Task: Look for space in Beni Saf, Algeria from 5th July, 2023 to 11th July, 2023 for 2 adults in price range Rs.8000 to Rs.16000. Place can be entire place with 2 bedrooms having 2 beds and 1 bathroom. Property type can be house, flat, hotel. Booking option can be shelf check-in. Required host language is .
Action: Mouse moved to (488, 89)
Screenshot: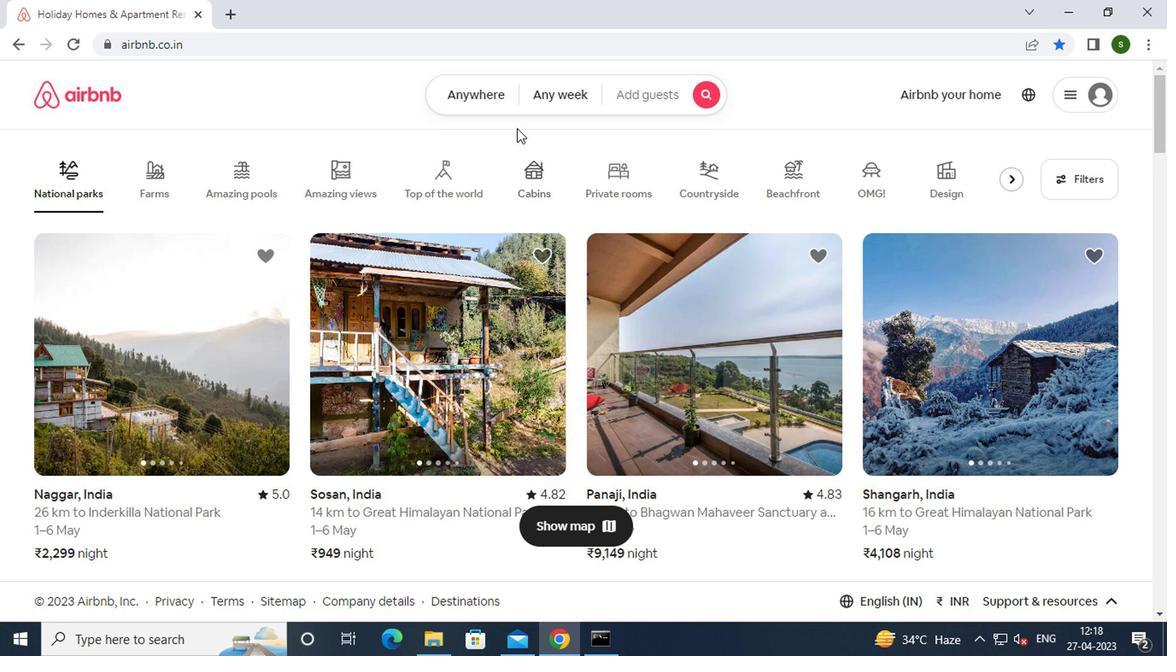 
Action: Mouse pressed left at (488, 89)
Screenshot: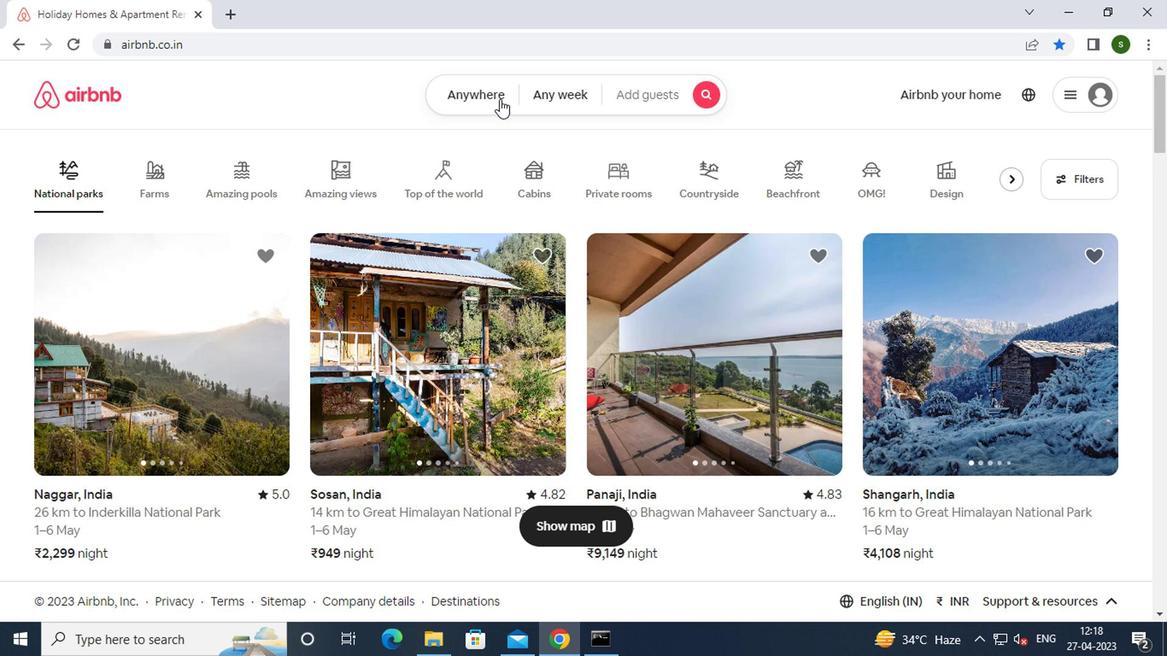 
Action: Mouse moved to (420, 164)
Screenshot: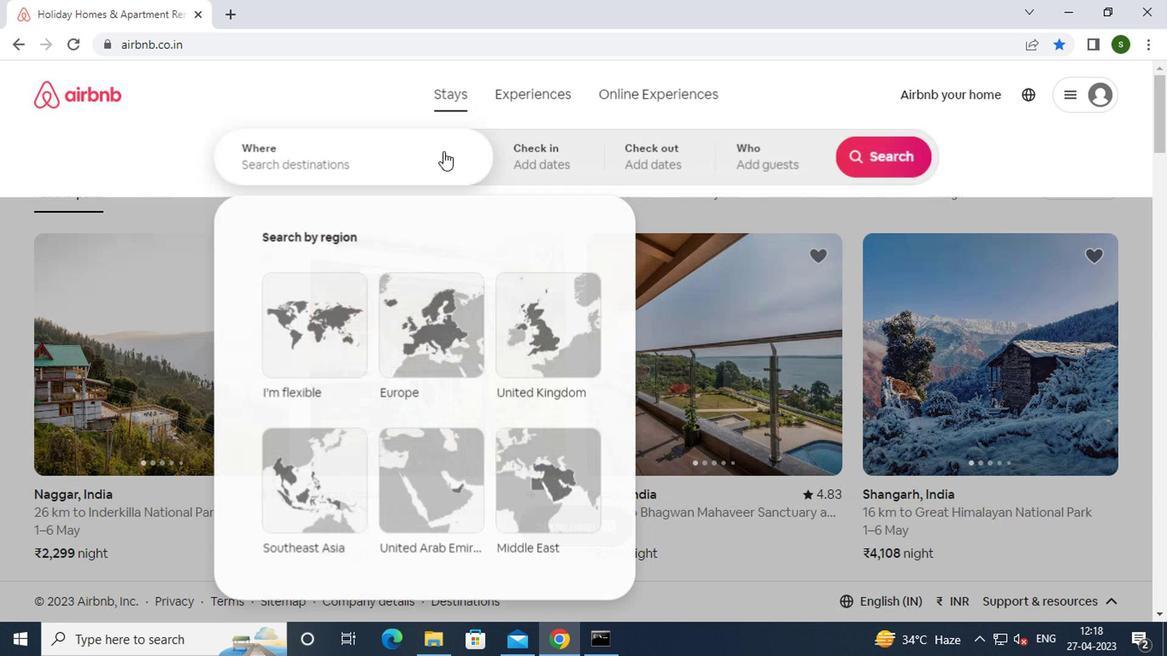 
Action: Mouse pressed left at (420, 164)
Screenshot: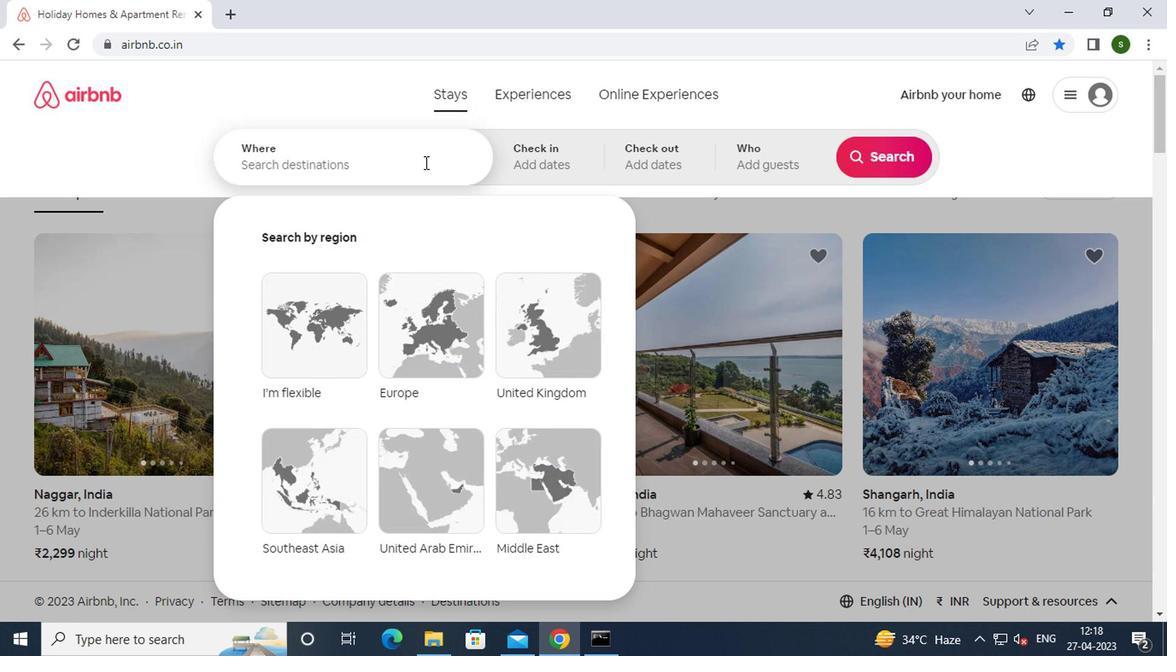 
Action: Key pressed b<Key.caps_lock>eni<Key.space><Key.caps_lock>s<Key.caps_lock>af,<Key.space><Key.caps_lock>a<Key.caps_lock>lgeria<Key.enter>
Screenshot: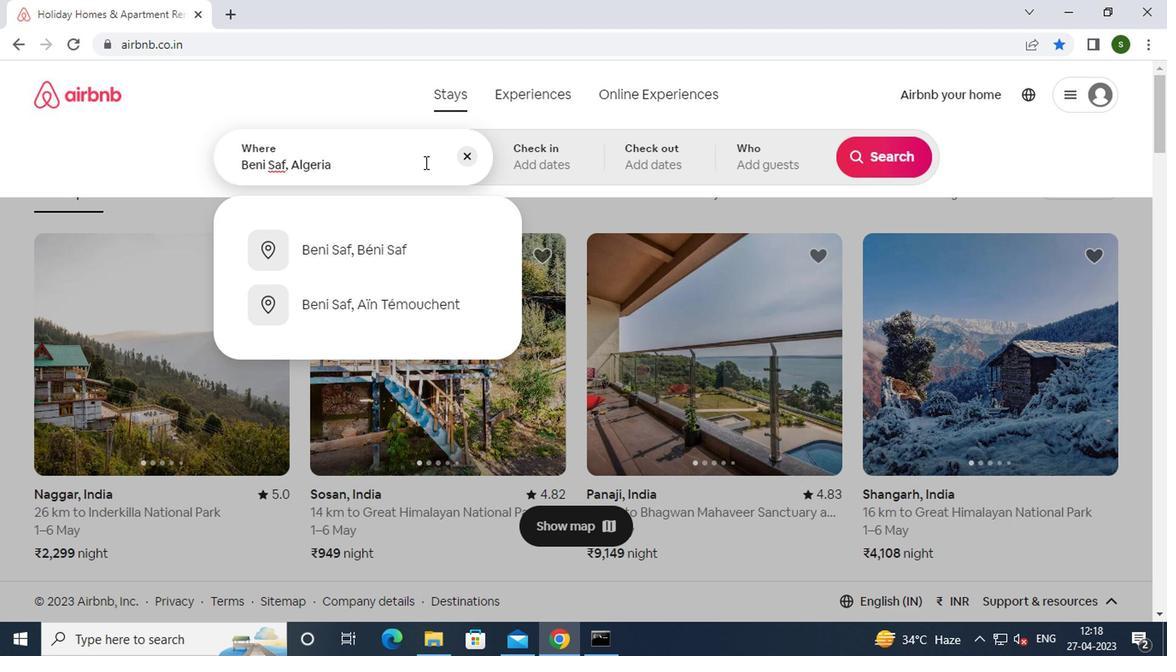 
Action: Mouse moved to (881, 299)
Screenshot: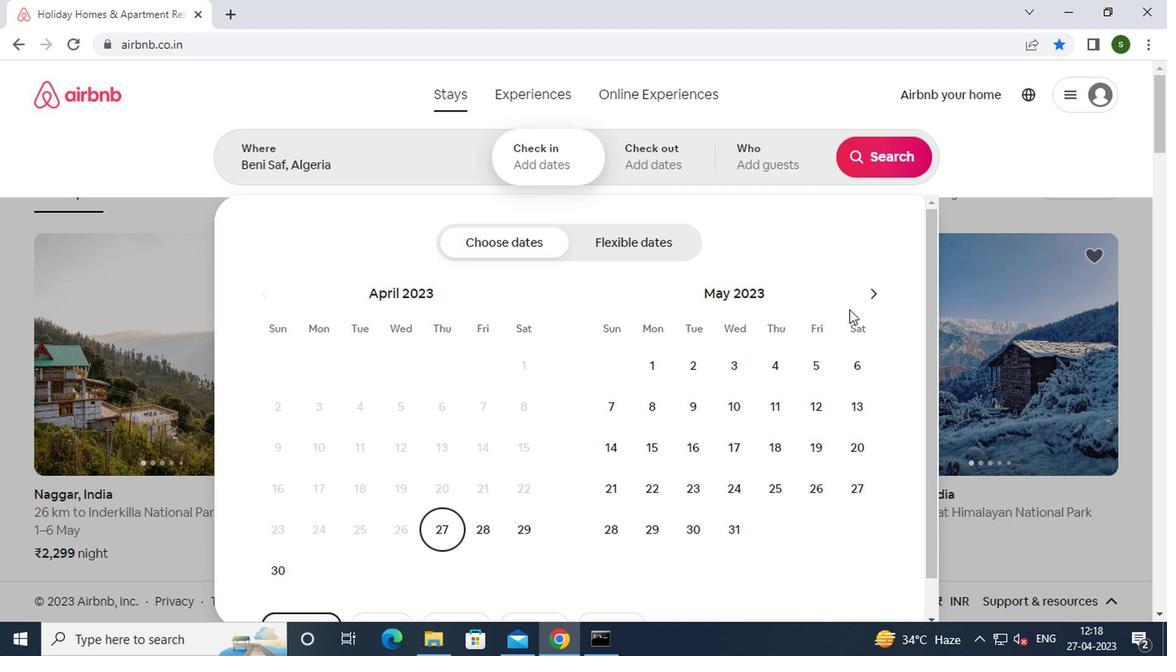 
Action: Mouse pressed left at (881, 299)
Screenshot: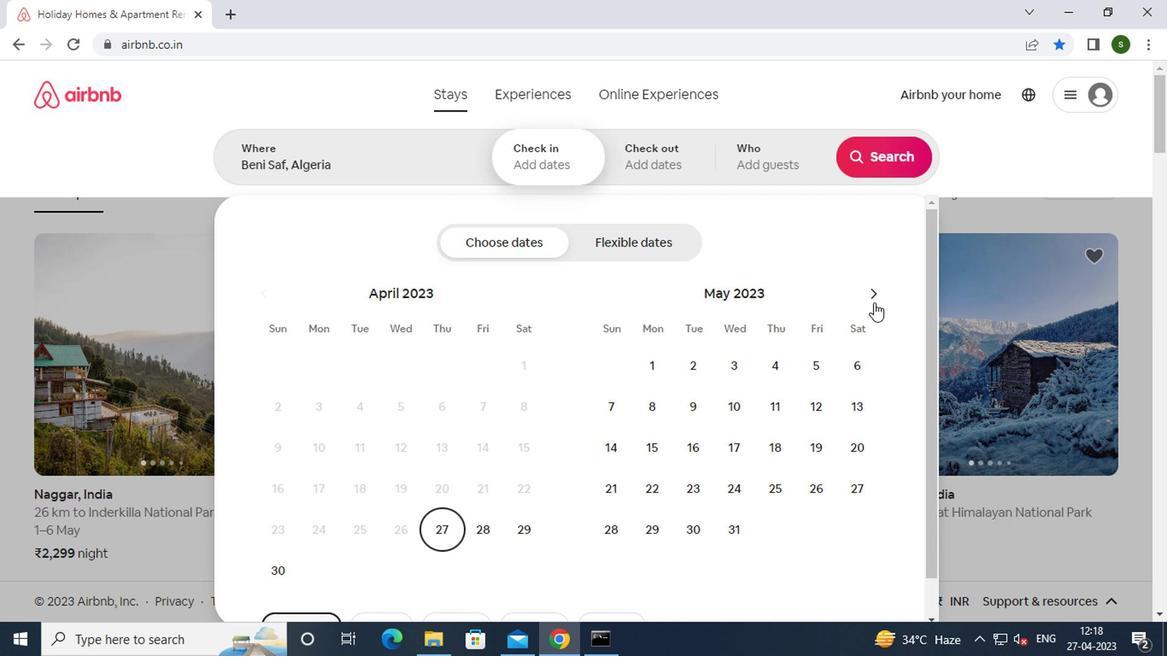
Action: Mouse pressed left at (881, 299)
Screenshot: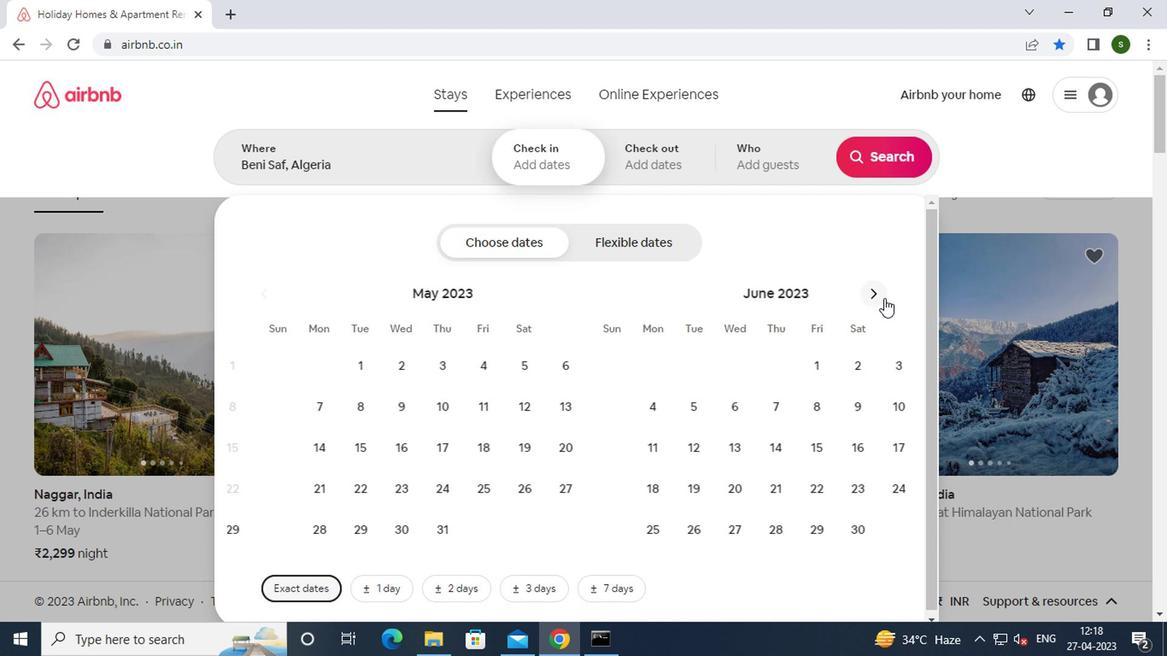 
Action: Mouse moved to (720, 407)
Screenshot: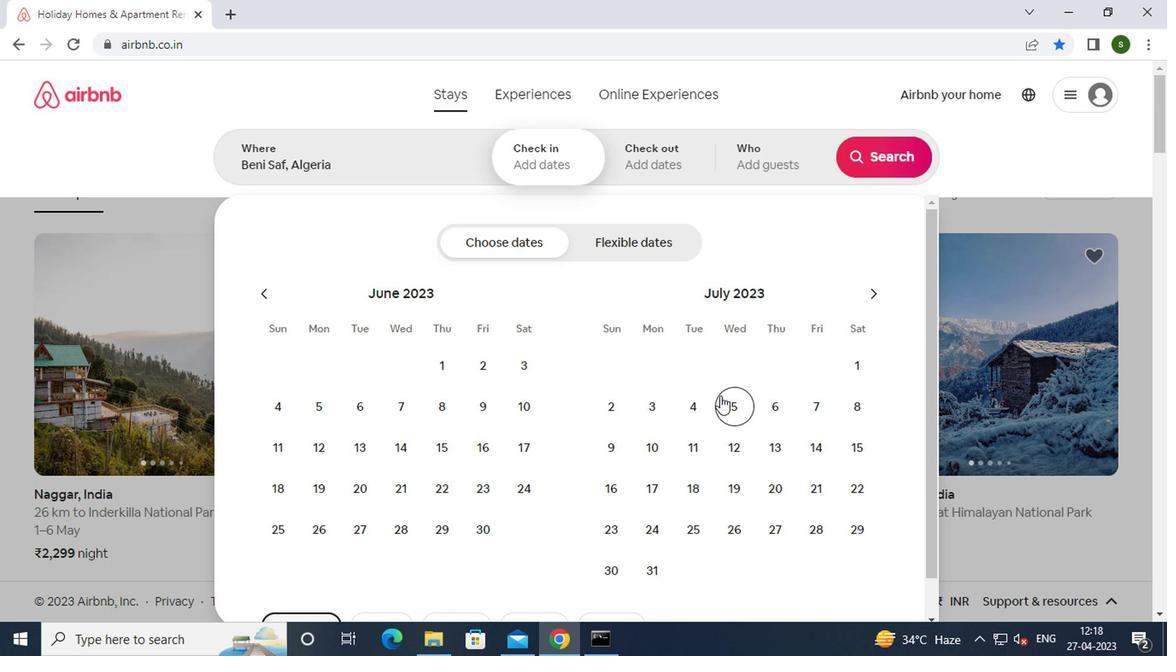 
Action: Mouse pressed left at (720, 407)
Screenshot: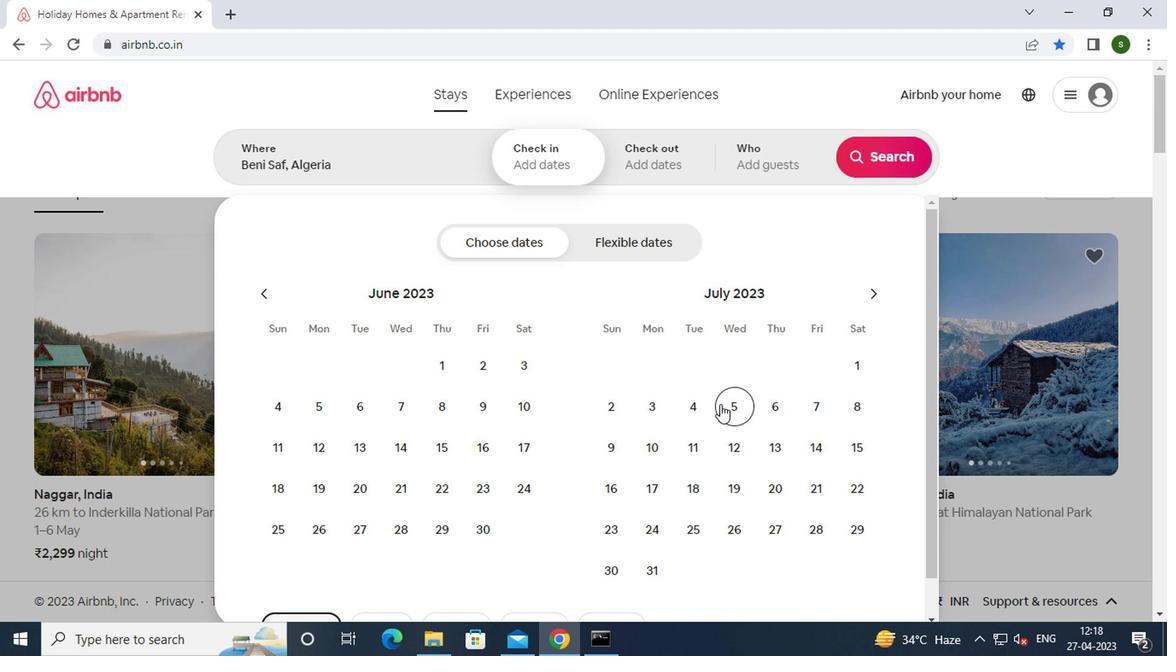 
Action: Mouse moved to (695, 443)
Screenshot: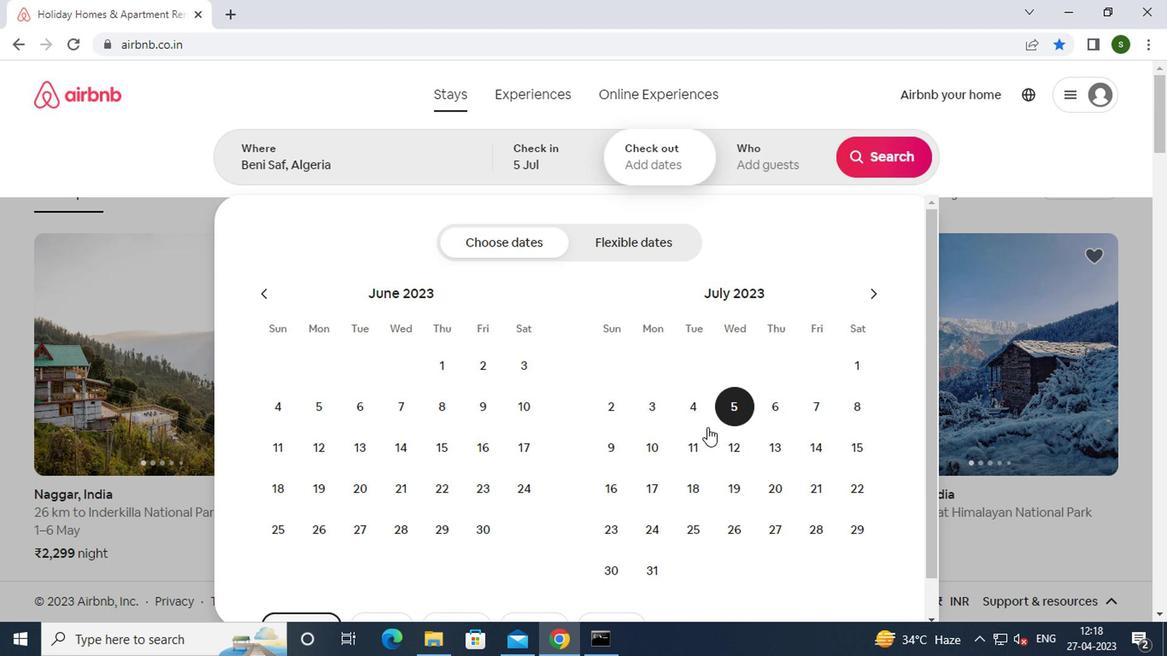 
Action: Mouse pressed left at (695, 443)
Screenshot: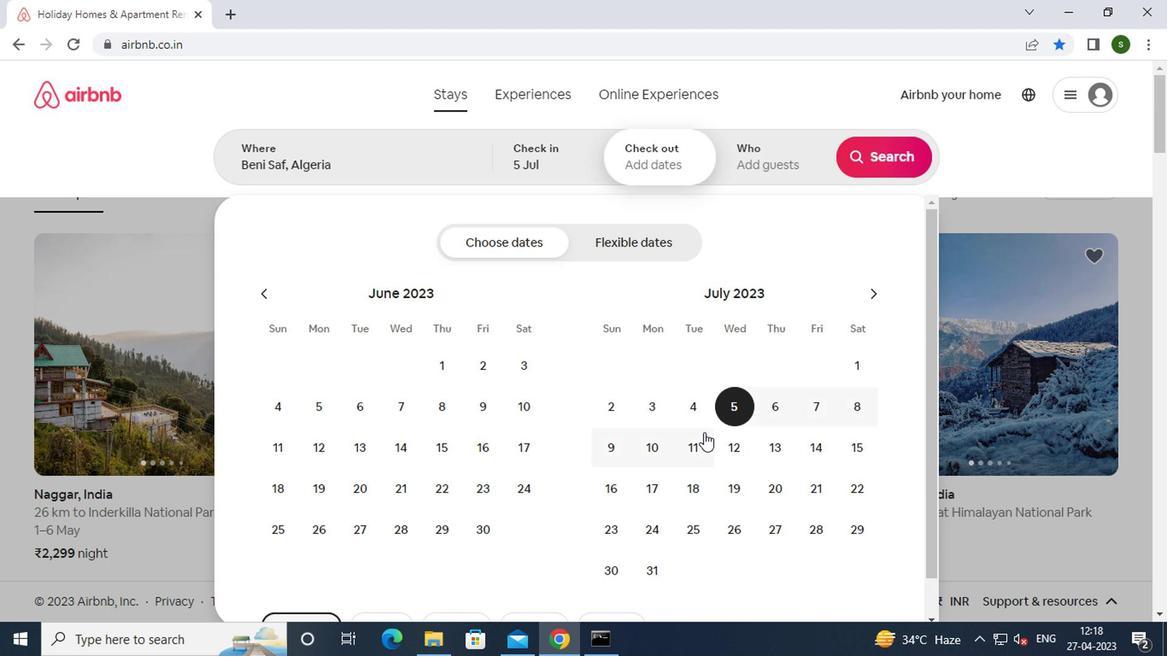 
Action: Mouse moved to (772, 172)
Screenshot: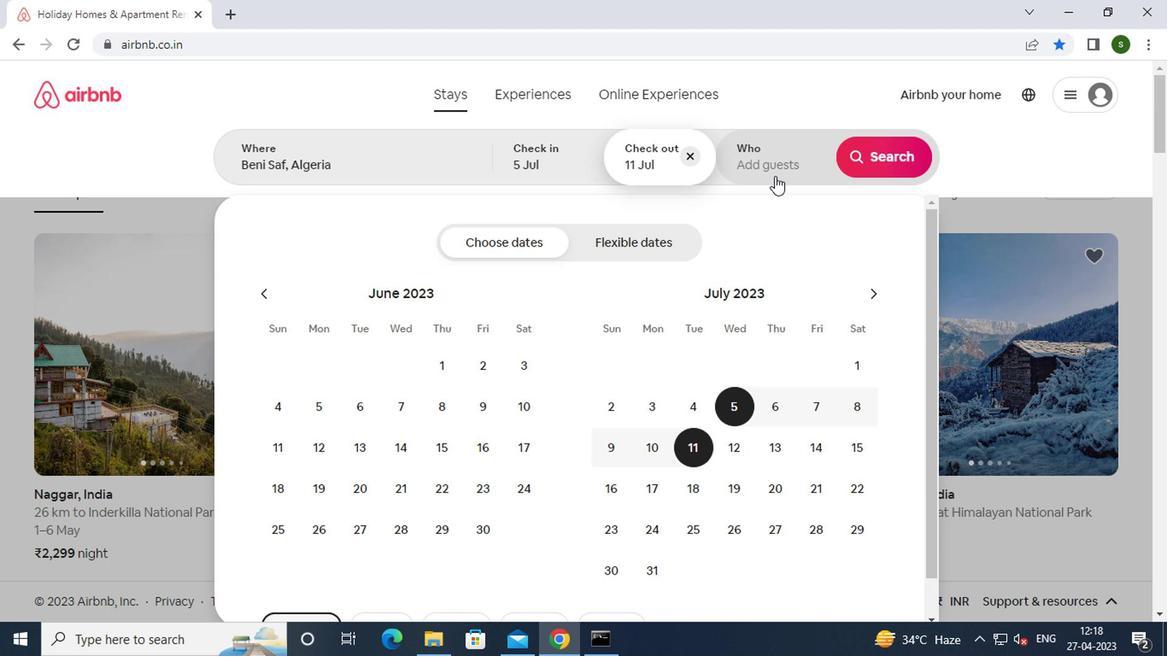 
Action: Mouse pressed left at (772, 172)
Screenshot: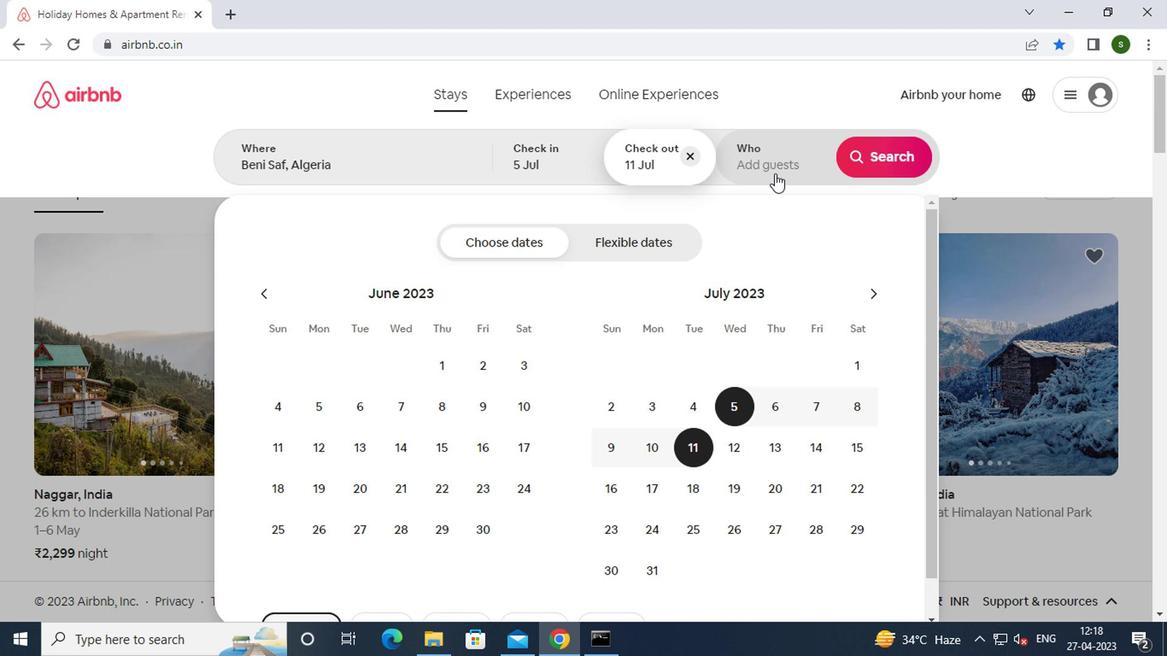
Action: Mouse moved to (883, 245)
Screenshot: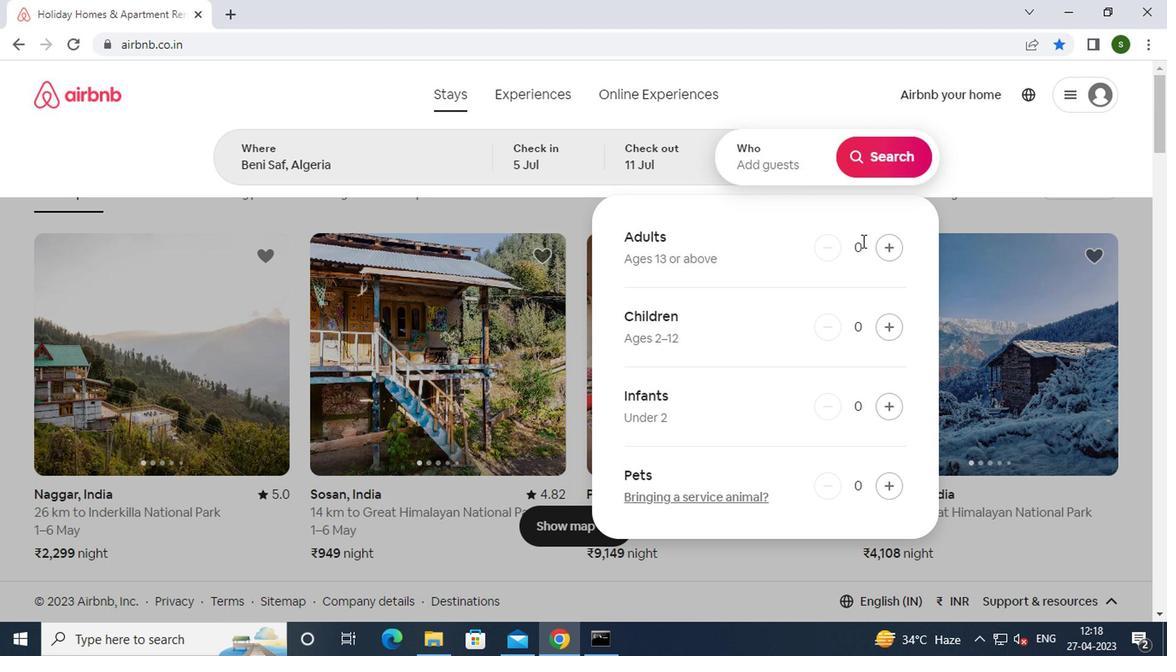 
Action: Mouse pressed left at (883, 245)
Screenshot: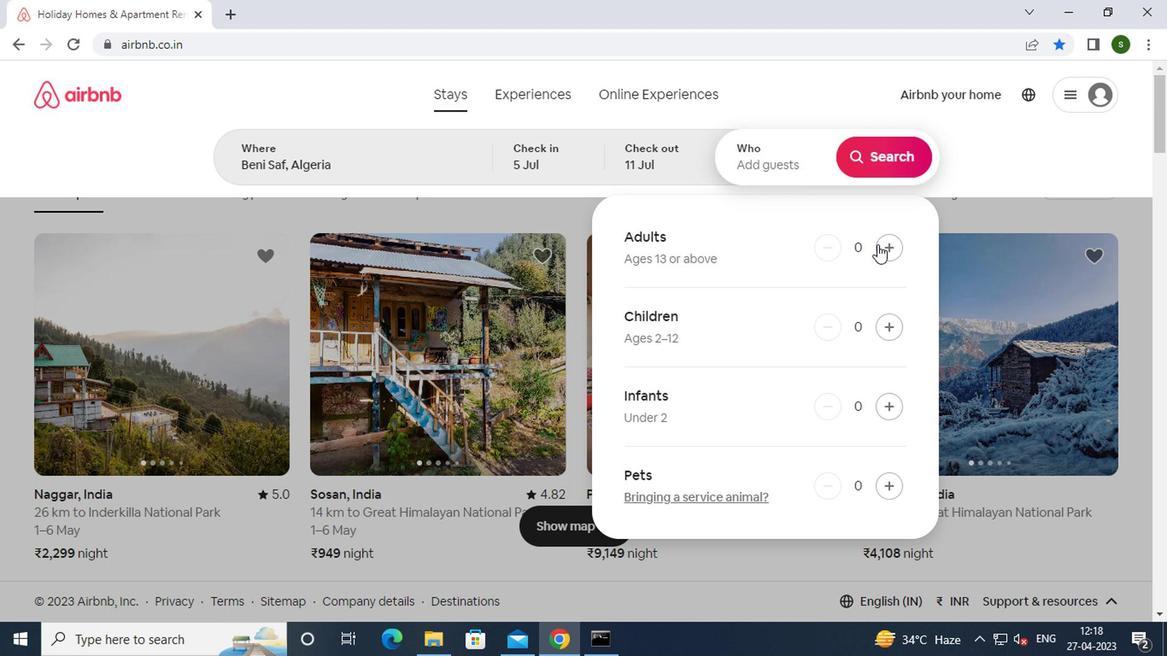 
Action: Mouse pressed left at (883, 245)
Screenshot: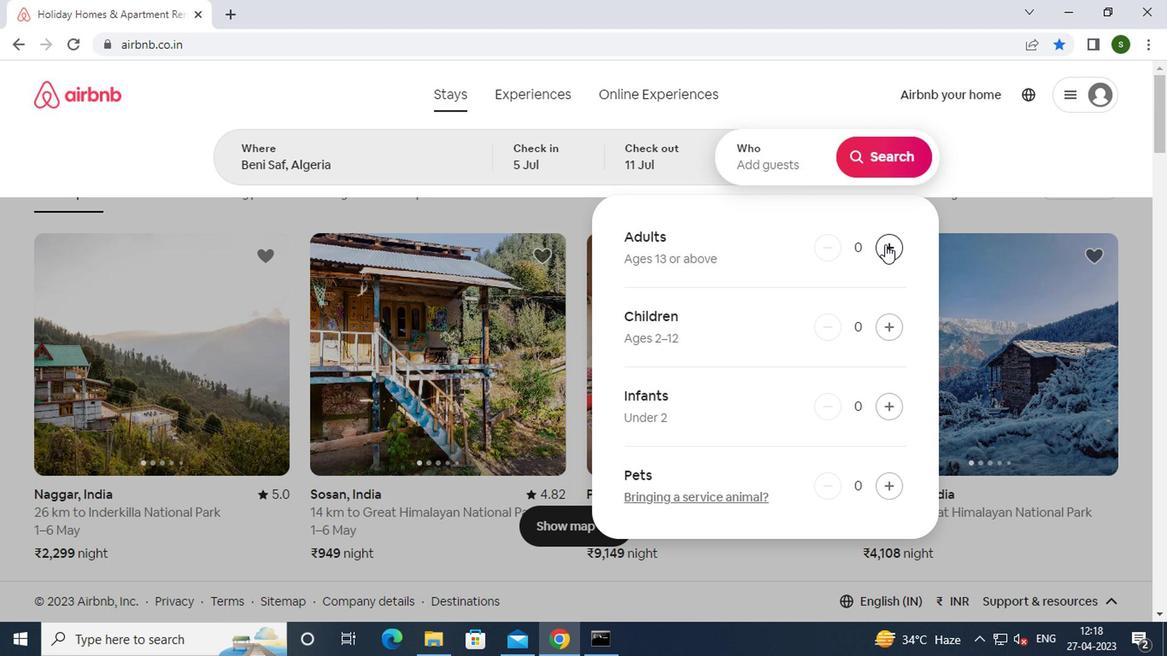 
Action: Mouse moved to (886, 157)
Screenshot: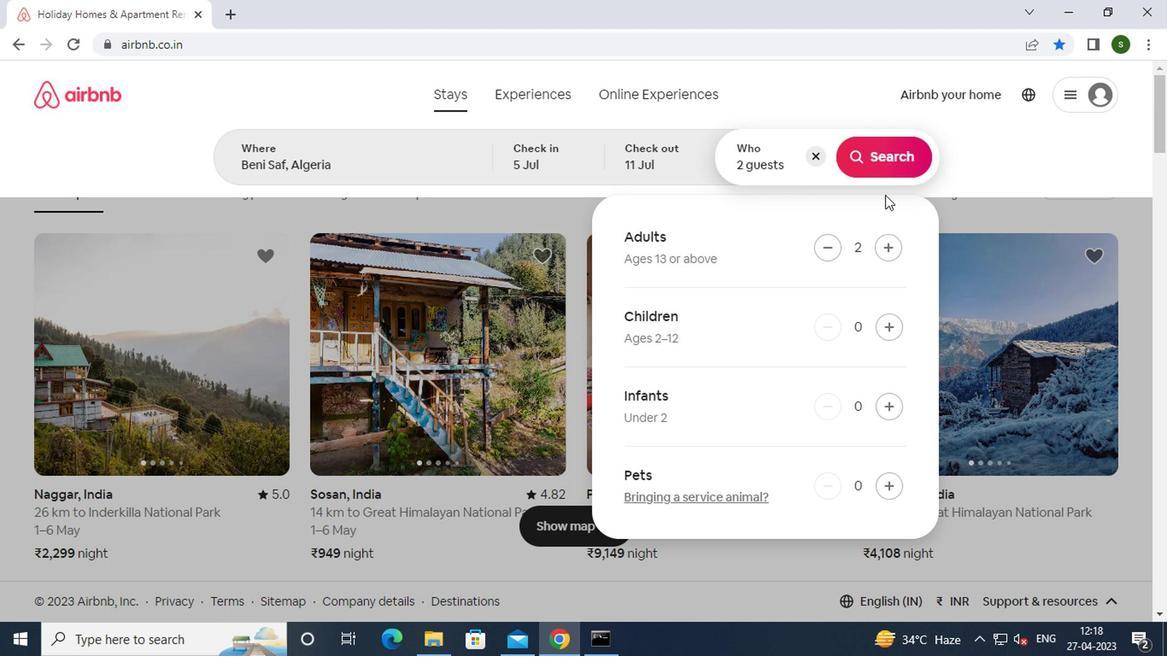 
Action: Mouse pressed left at (886, 157)
Screenshot: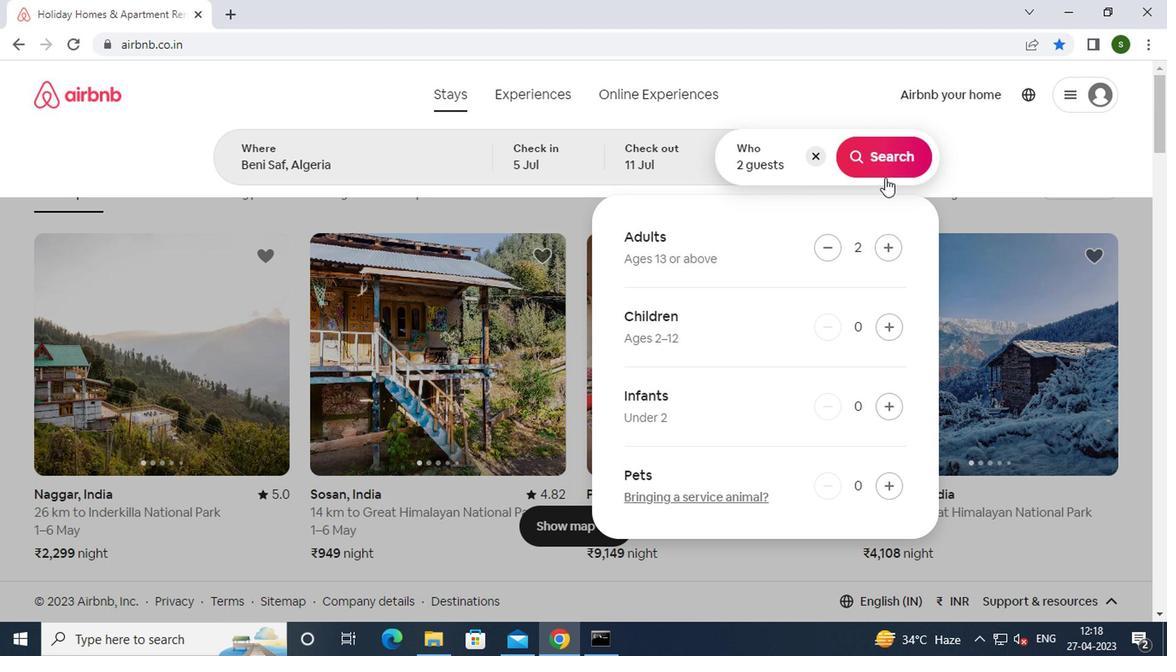 
Action: Mouse moved to (1069, 158)
Screenshot: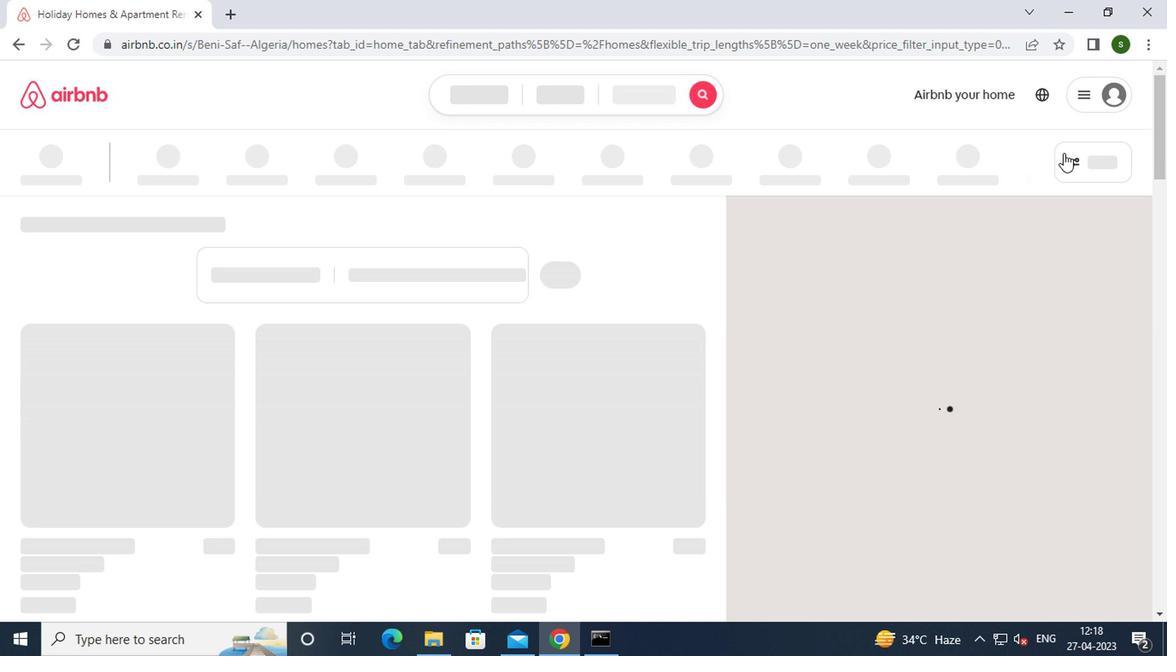 
Action: Mouse pressed left at (1069, 158)
Screenshot: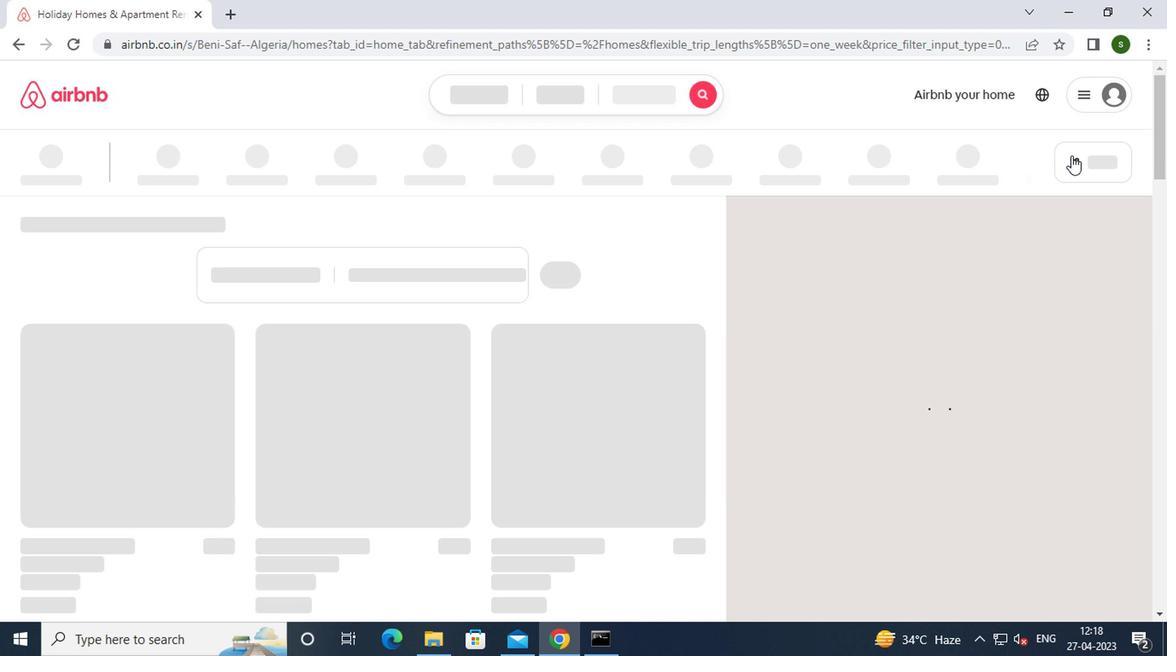 
Action: Mouse pressed left at (1069, 158)
Screenshot: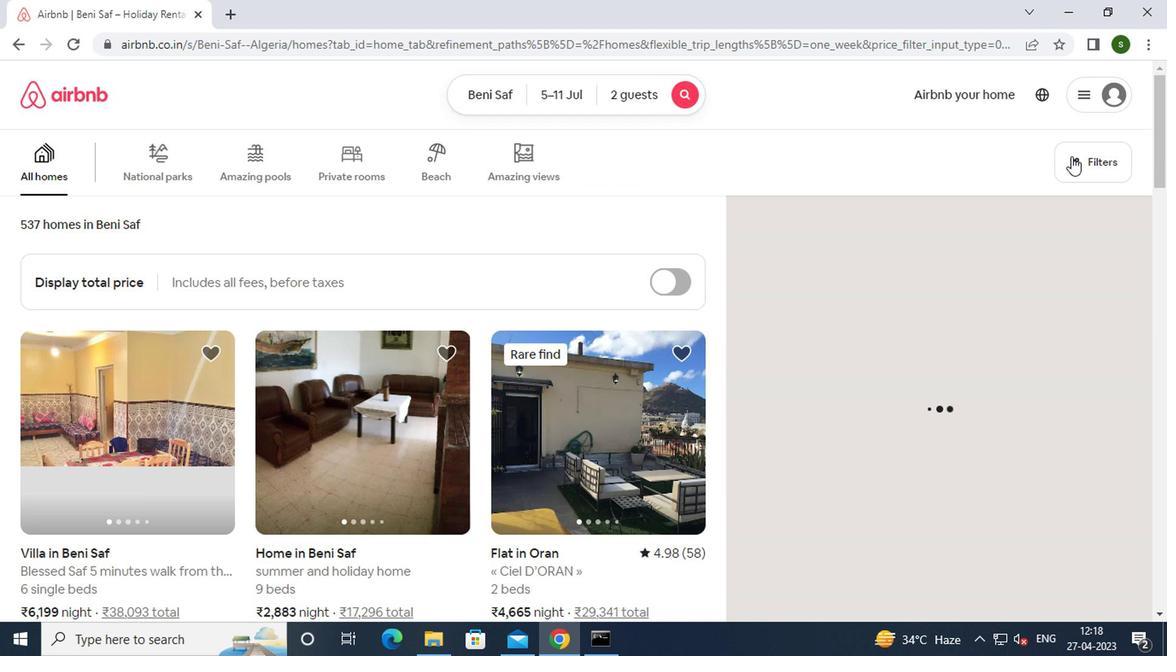 
Action: Mouse moved to (384, 375)
Screenshot: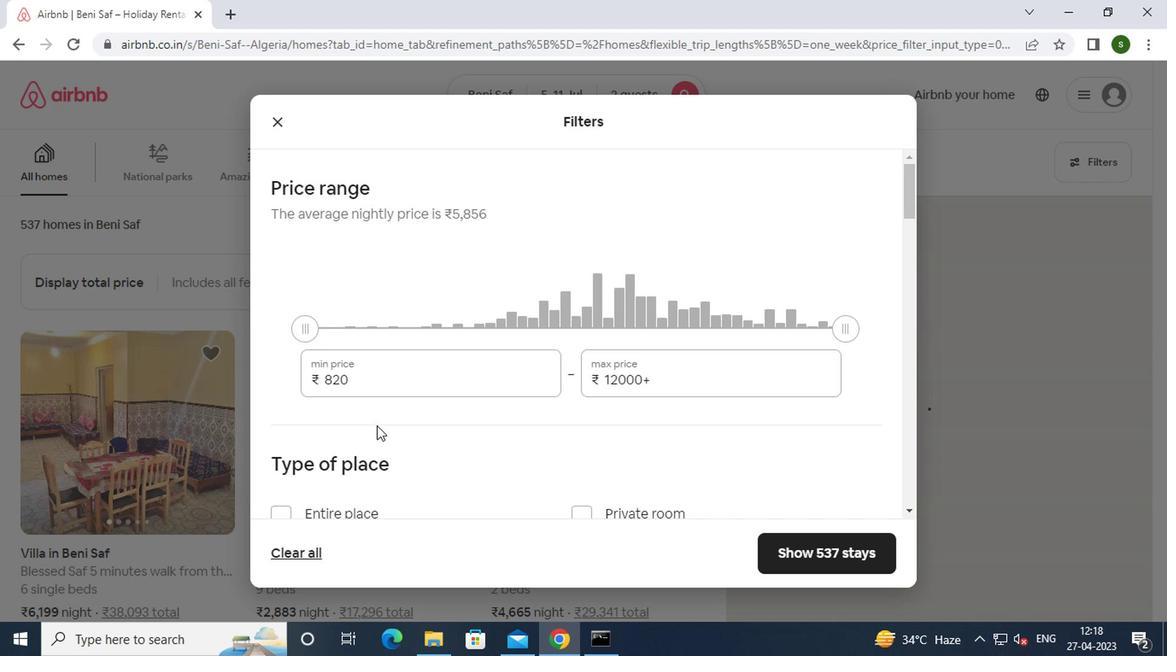 
Action: Mouse pressed left at (384, 375)
Screenshot: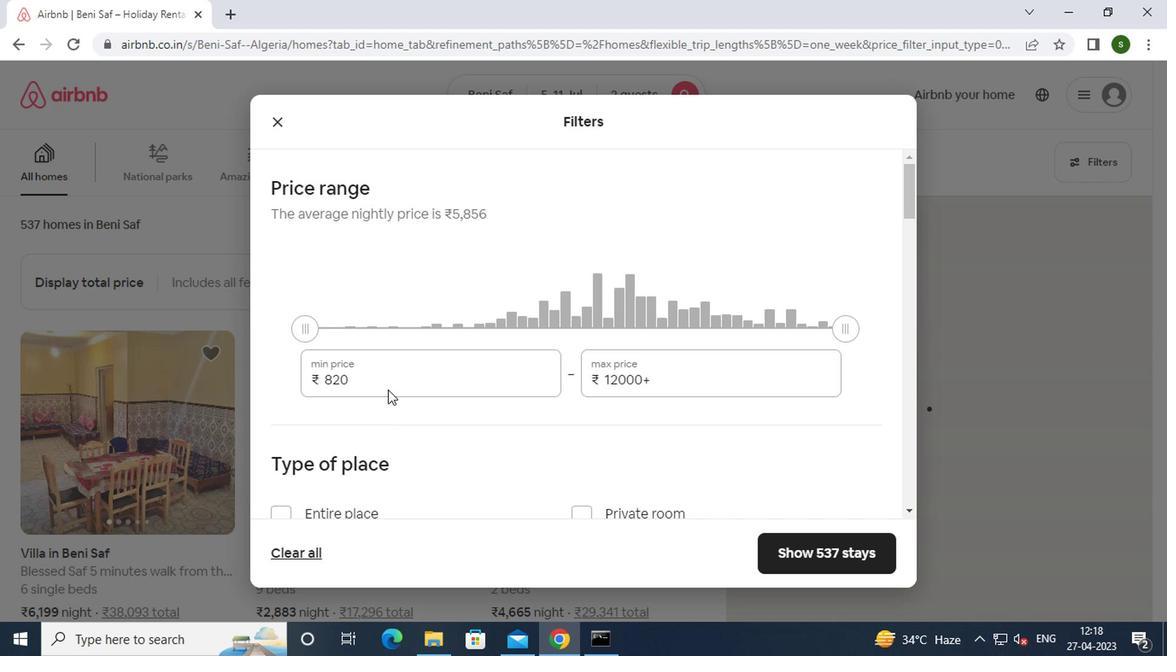 
Action: Mouse moved to (381, 374)
Screenshot: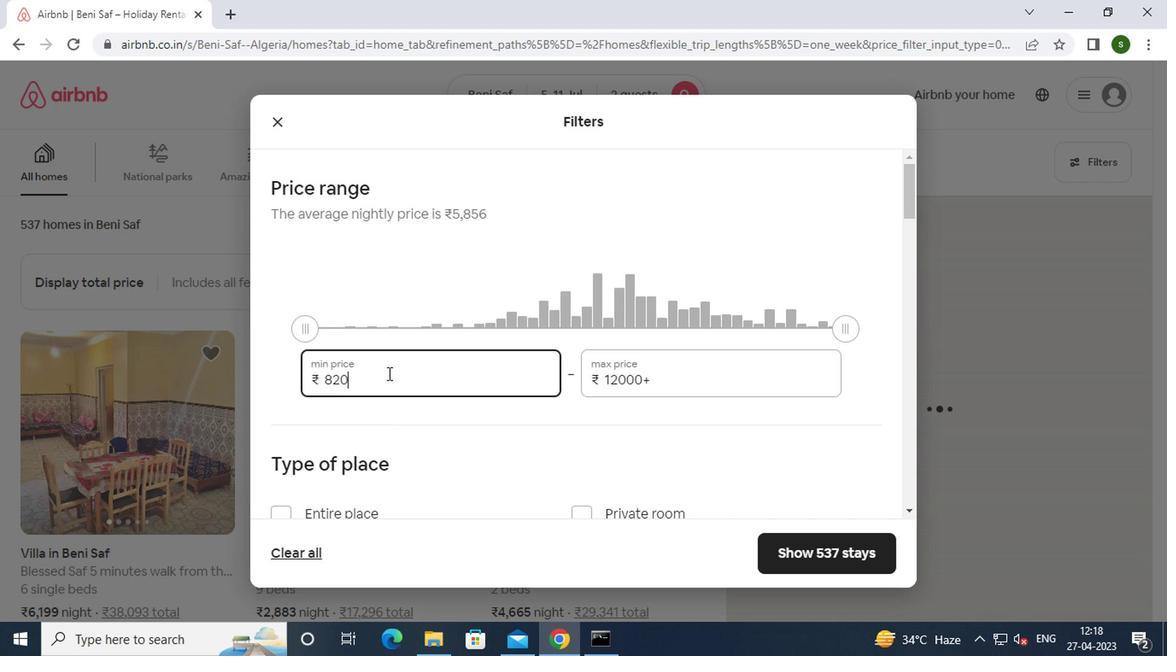 
Action: Key pressed <Key.backspace><Key.backspace><Key.backspace><Key.backspace><Key.backspace><Key.backspace>8000
Screenshot: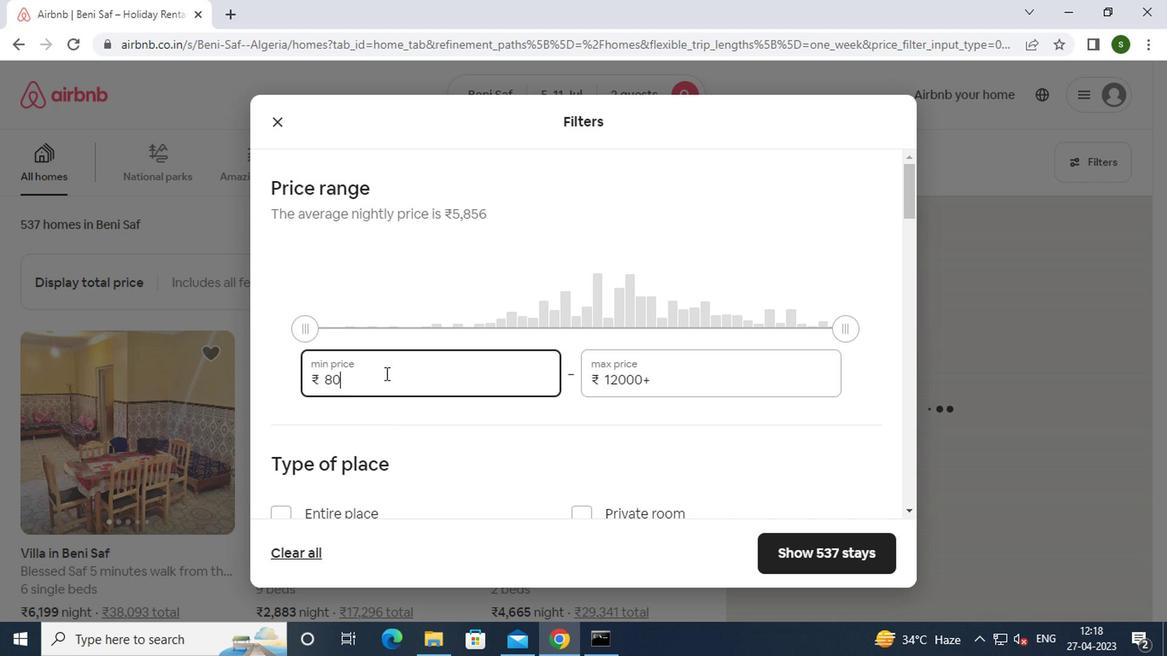 
Action: Mouse moved to (661, 386)
Screenshot: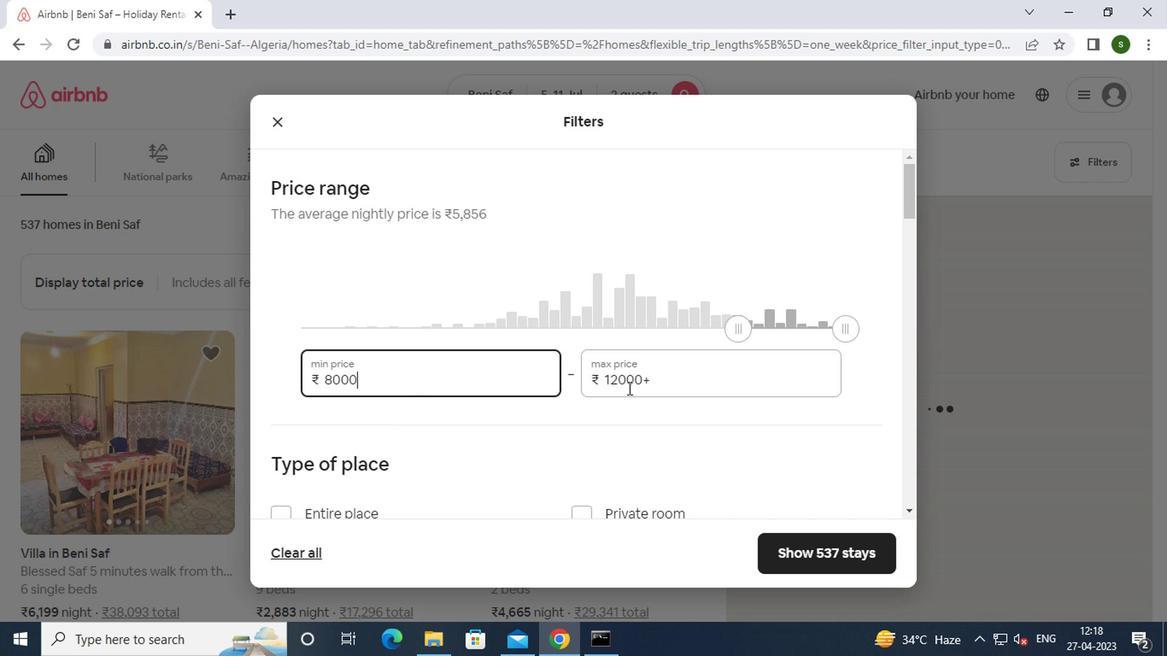 
Action: Mouse pressed left at (661, 386)
Screenshot: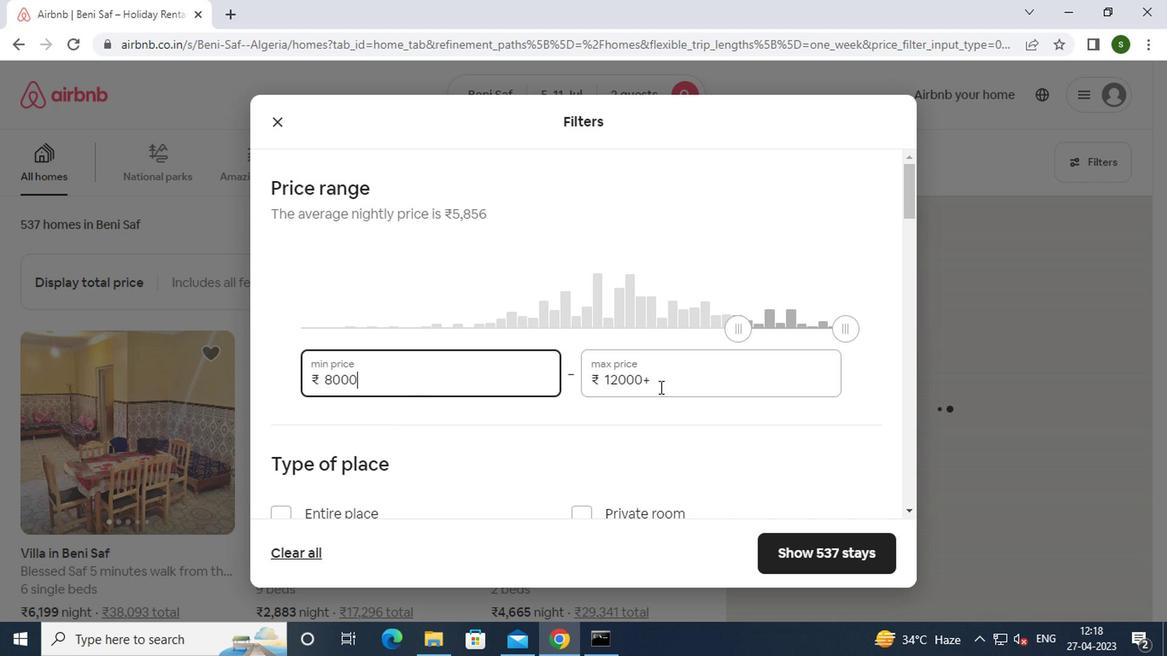 
Action: Mouse moved to (647, 390)
Screenshot: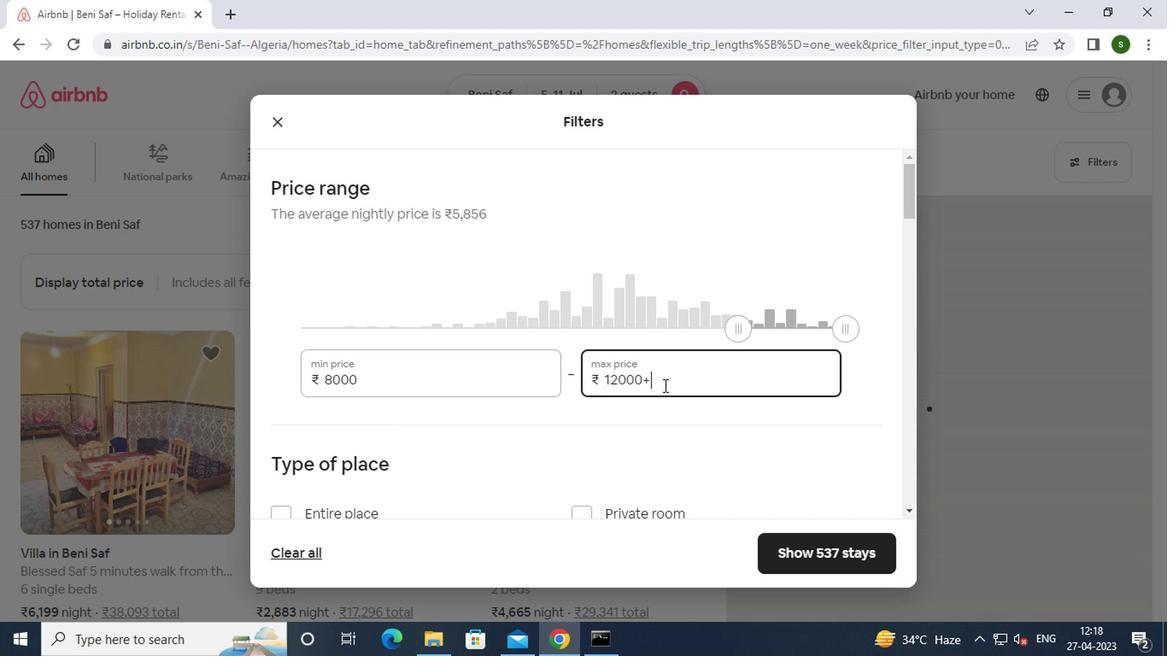 
Action: Key pressed <Key.backspace><Key.backspace><Key.backspace><Key.backspace><Key.backspace><Key.backspace><Key.backspace><Key.backspace><Key.backspace><Key.backspace><Key.backspace><Key.backspace>16000
Screenshot: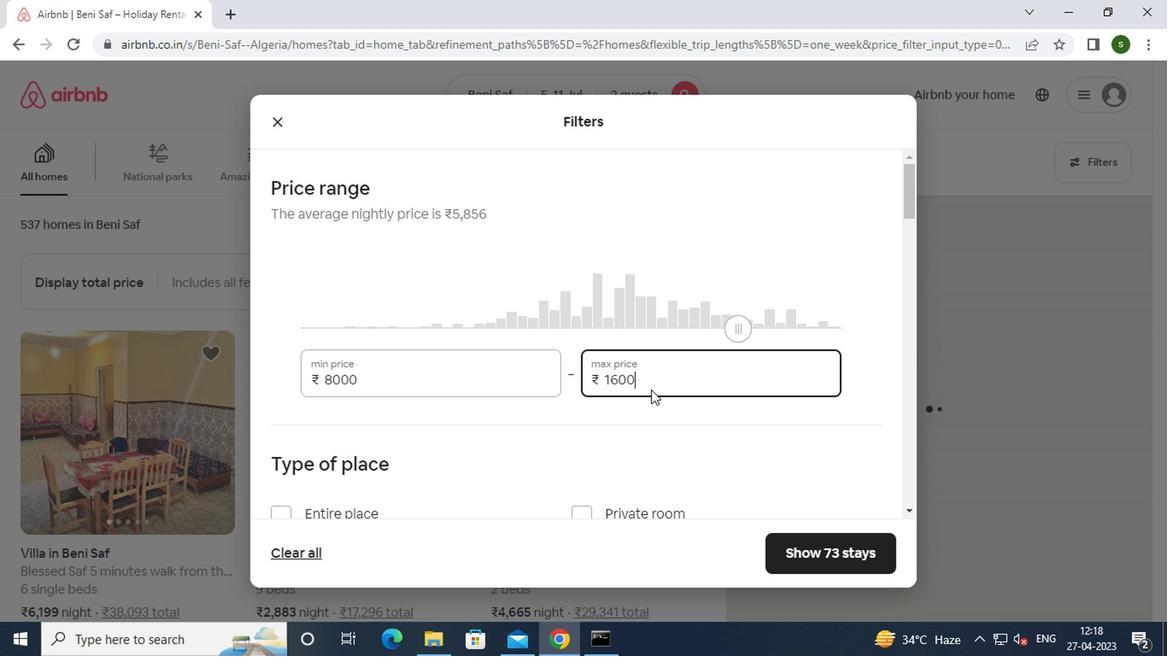 
Action: Mouse moved to (346, 351)
Screenshot: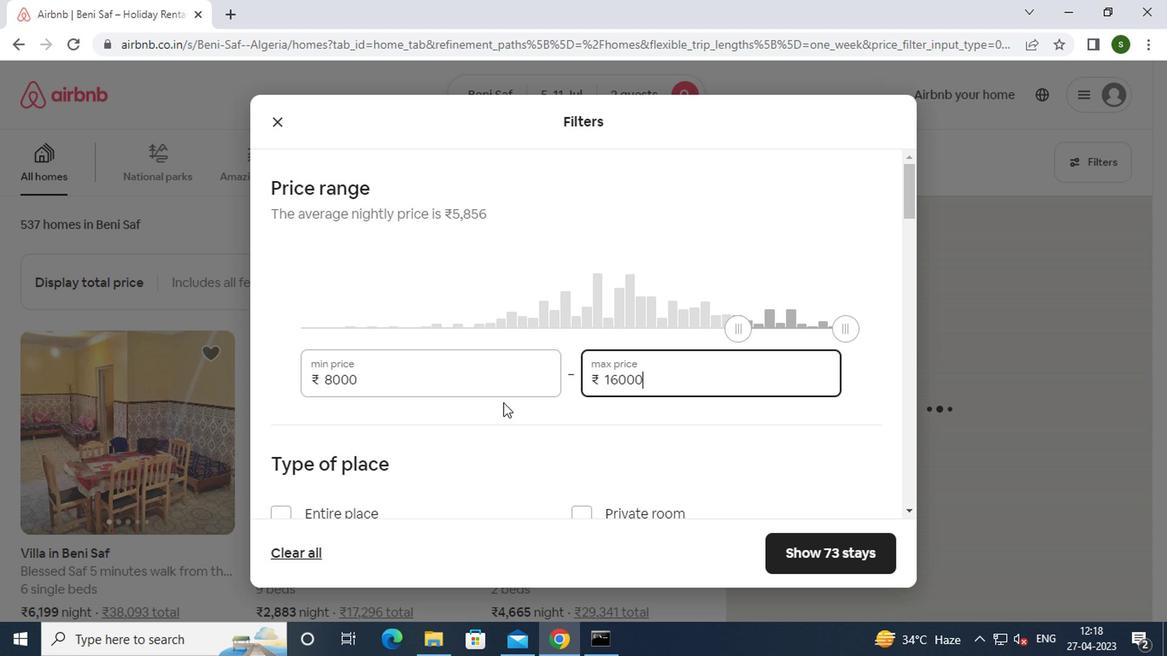 
Action: Mouse scrolled (346, 350) with delta (0, -1)
Screenshot: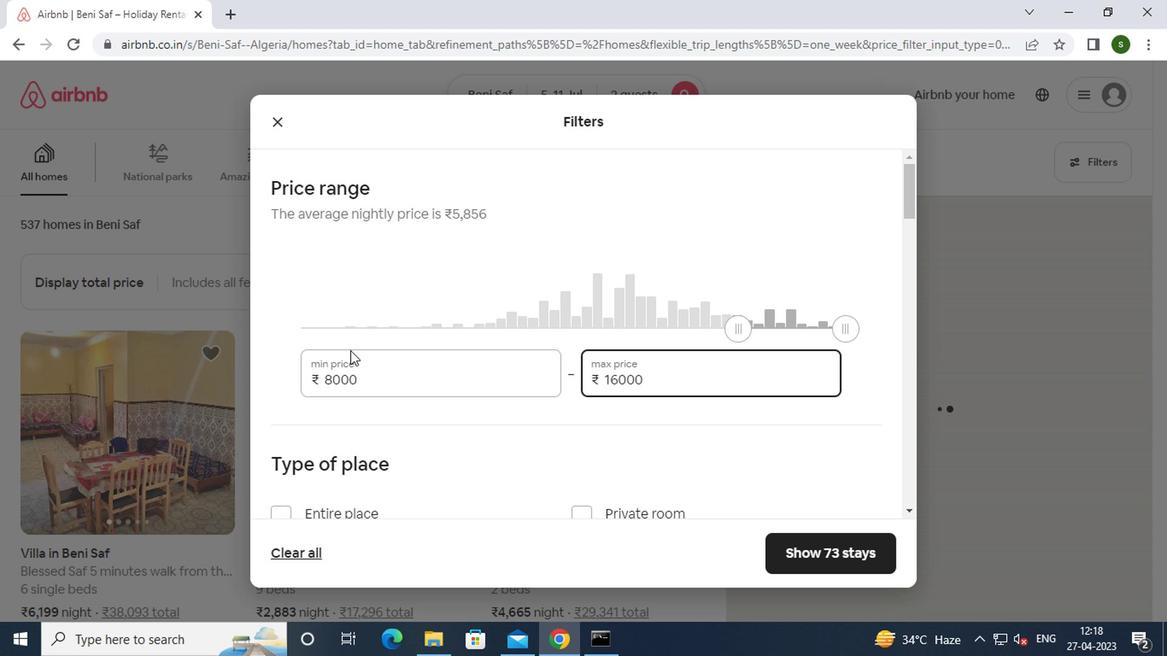 
Action: Mouse scrolled (346, 350) with delta (0, -1)
Screenshot: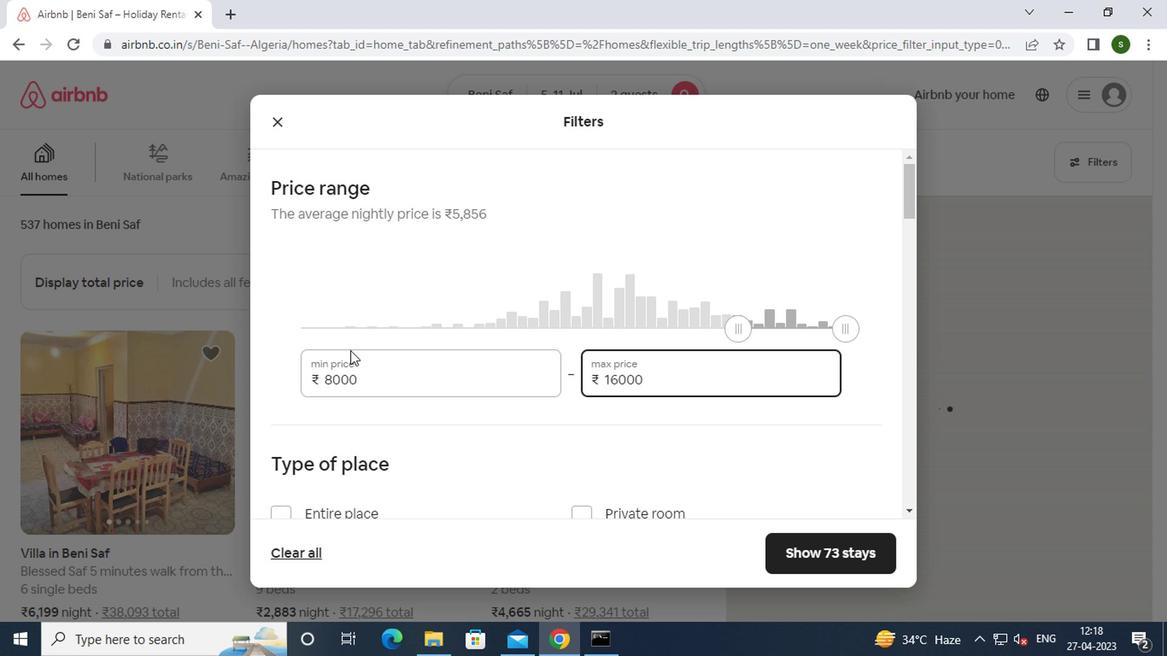 
Action: Mouse moved to (341, 352)
Screenshot: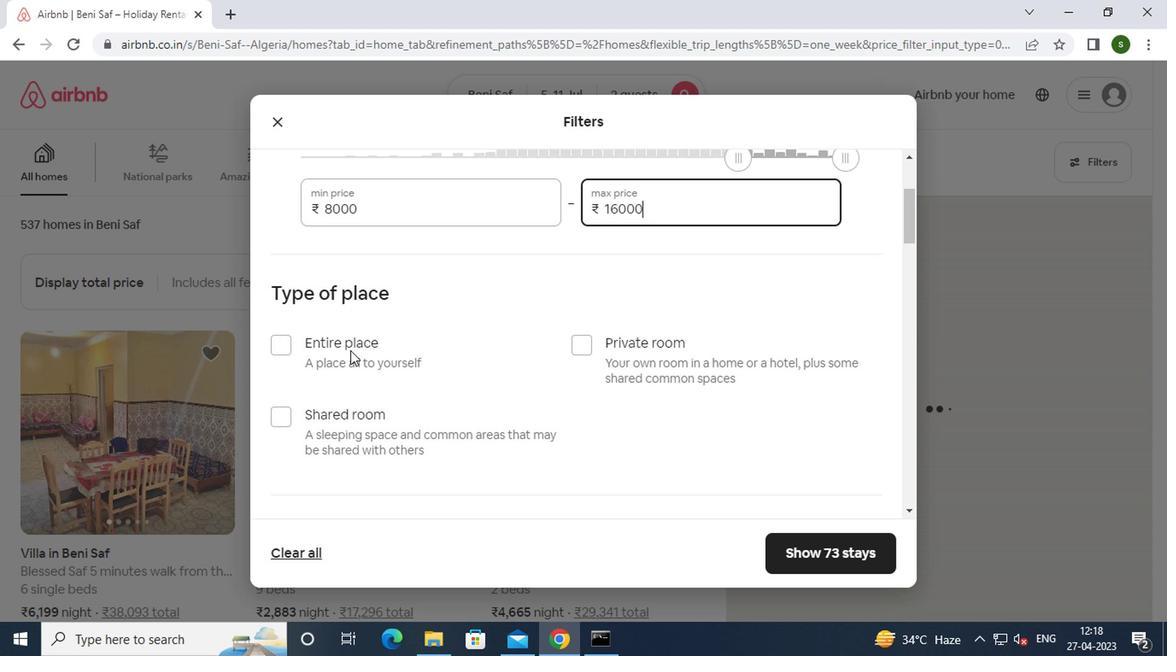 
Action: Mouse pressed left at (341, 352)
Screenshot: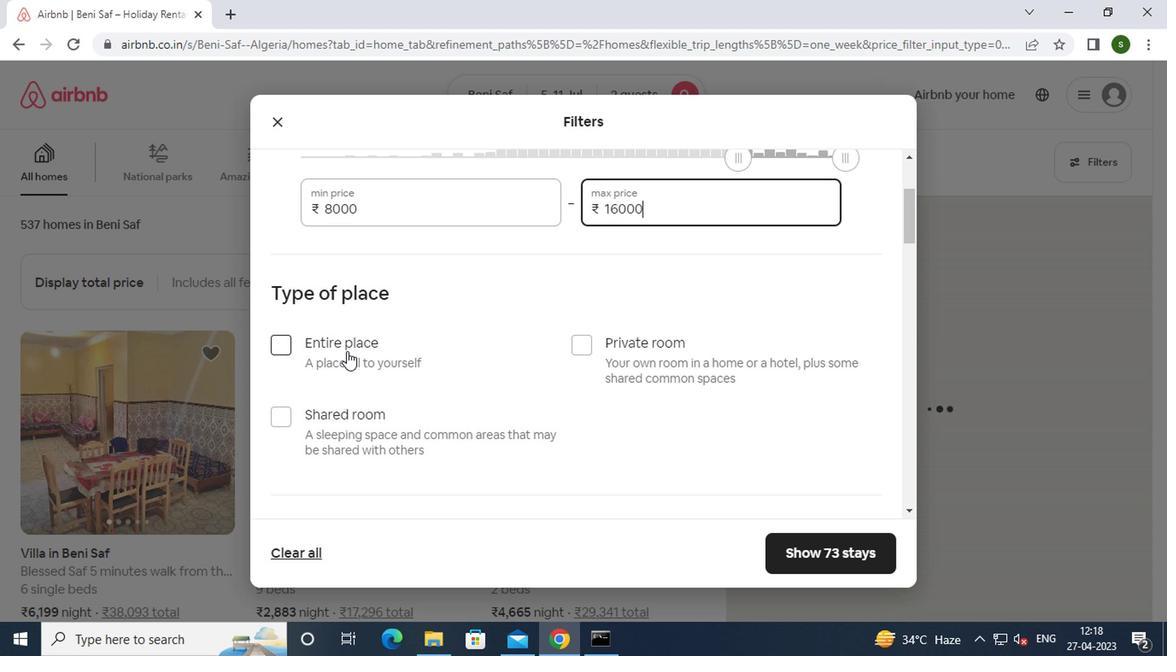 
Action: Mouse moved to (430, 344)
Screenshot: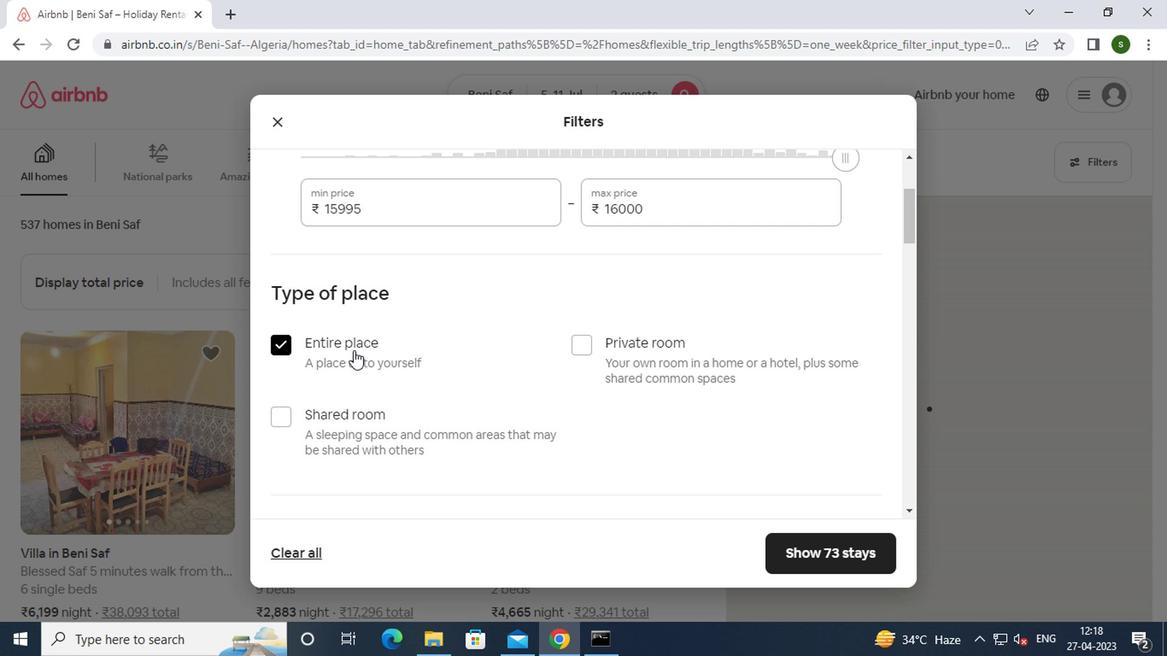 
Action: Mouse scrolled (430, 343) with delta (0, 0)
Screenshot: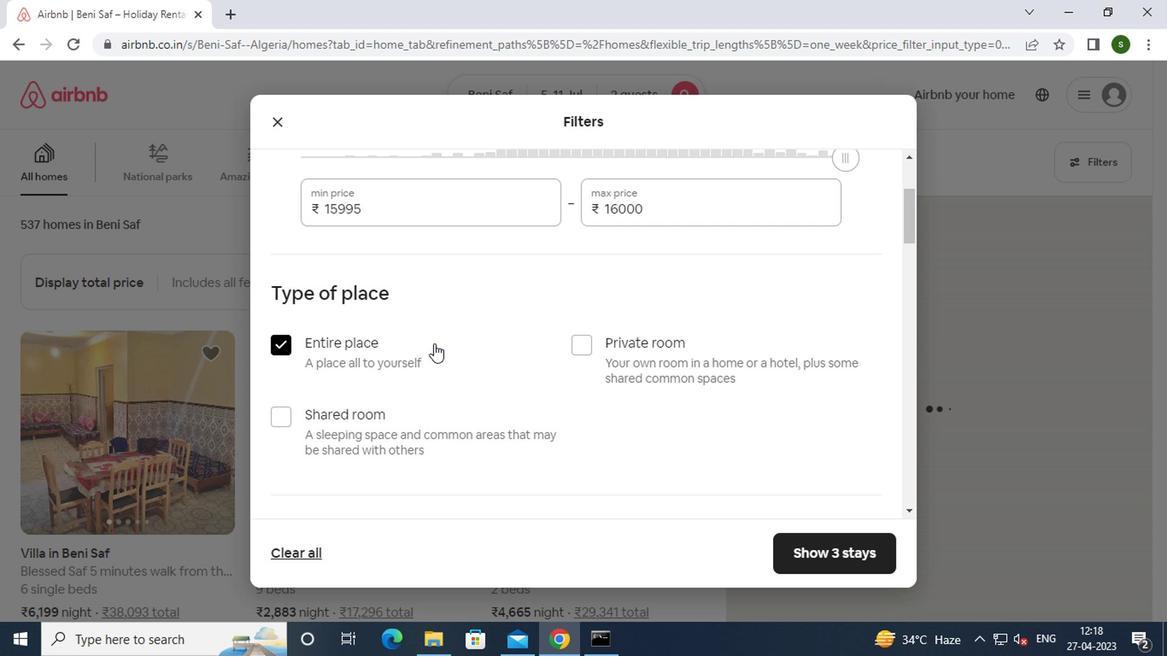 
Action: Mouse scrolled (430, 343) with delta (0, 0)
Screenshot: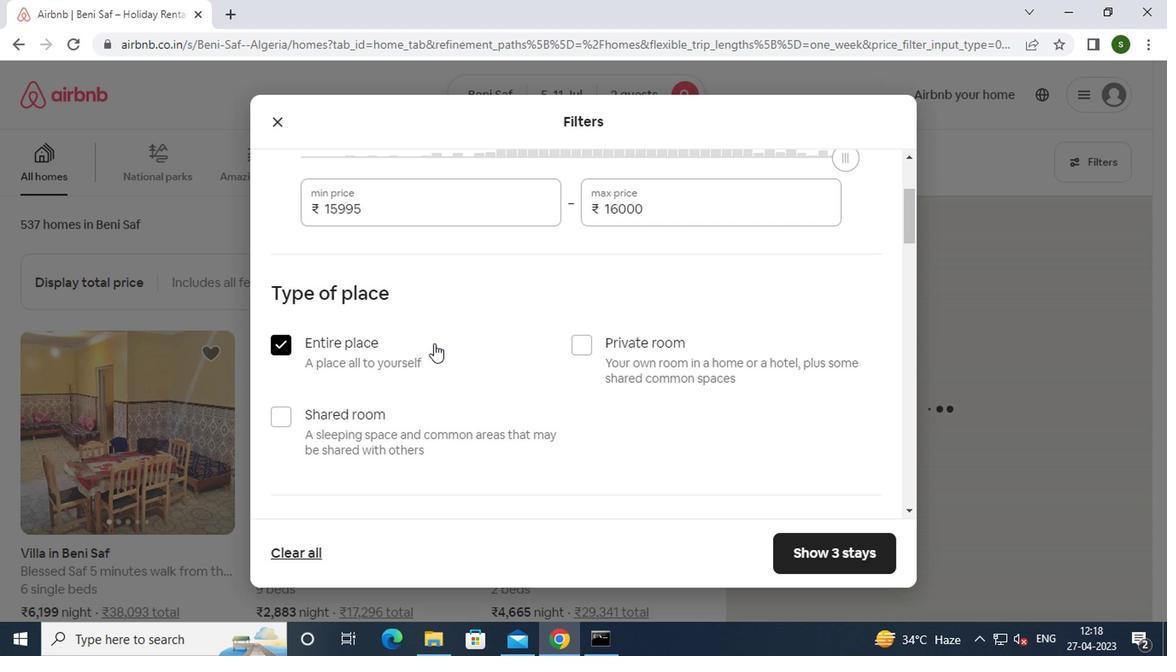 
Action: Mouse scrolled (430, 343) with delta (0, 0)
Screenshot: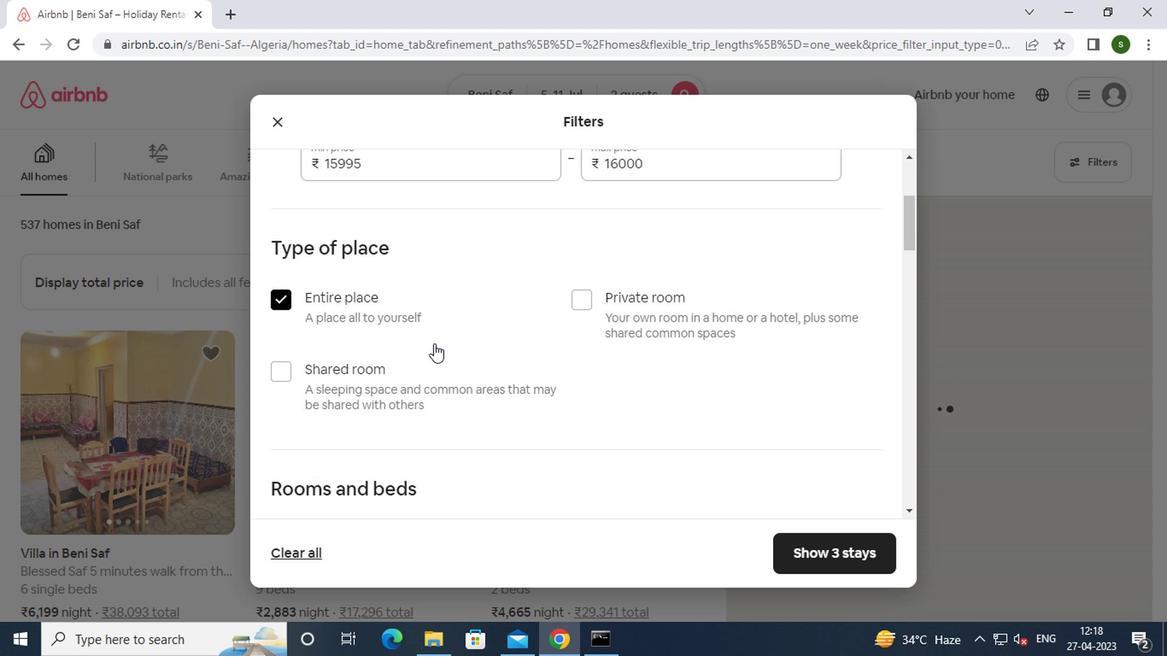
Action: Mouse scrolled (430, 343) with delta (0, 0)
Screenshot: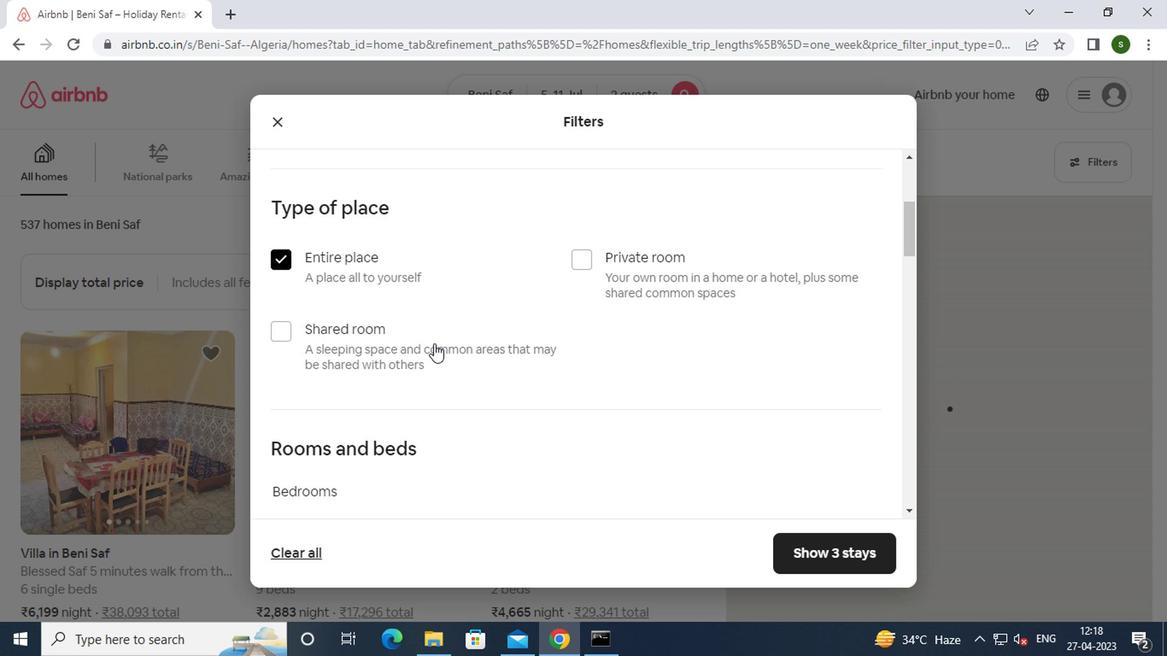 
Action: Mouse moved to (441, 287)
Screenshot: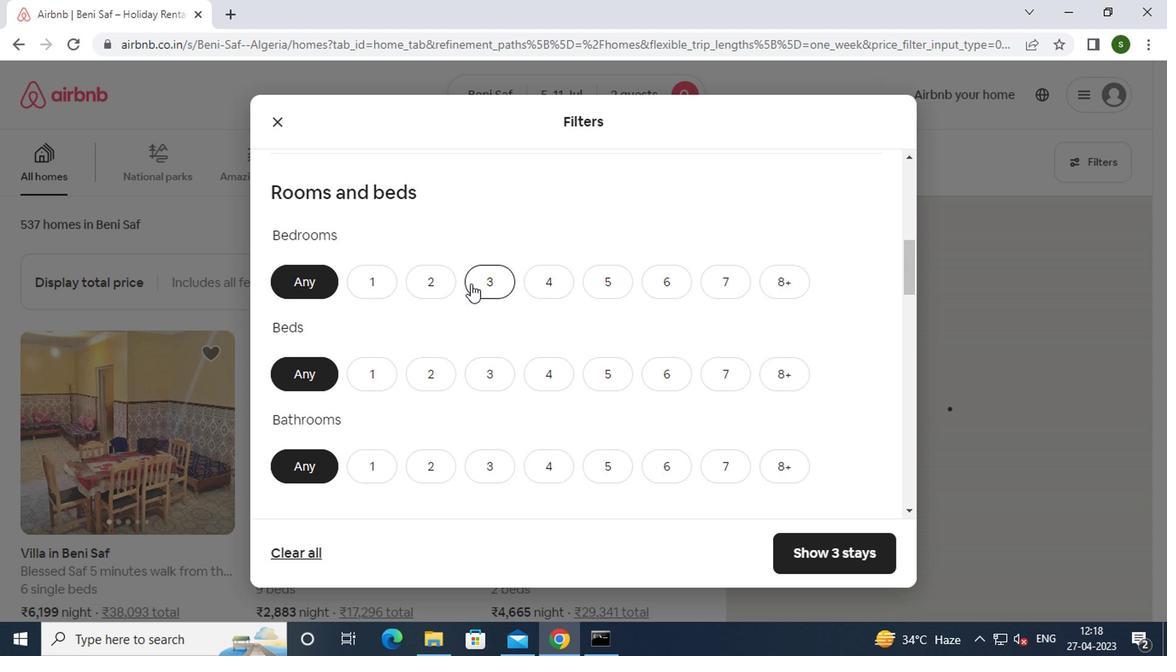 
Action: Mouse pressed left at (441, 287)
Screenshot: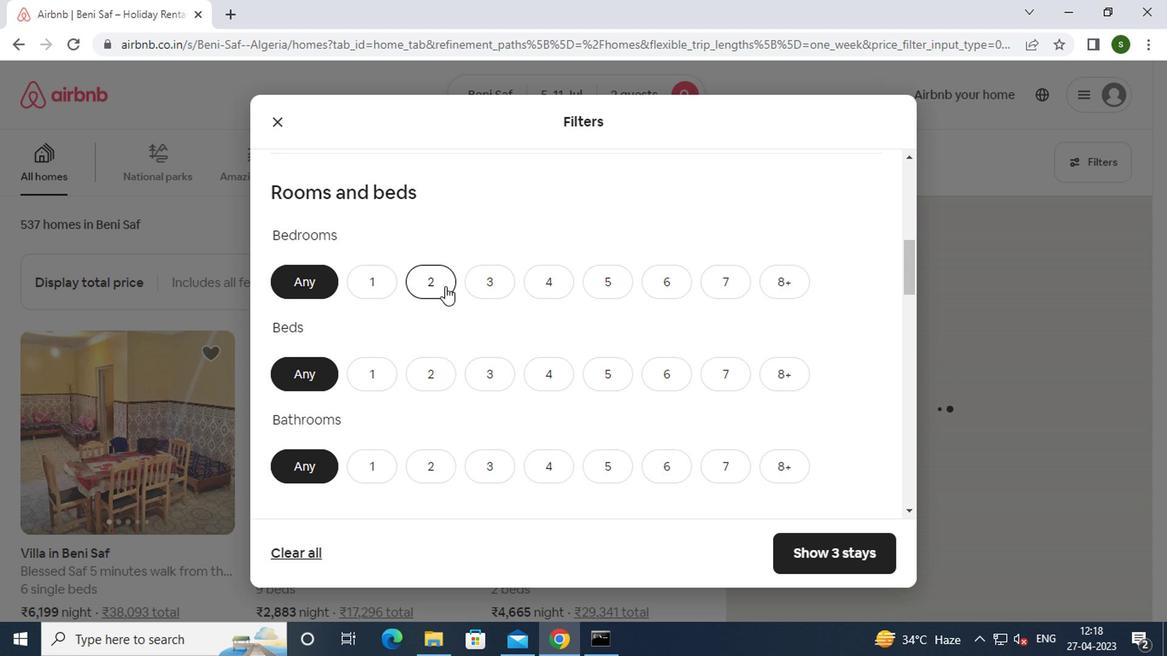 
Action: Mouse moved to (431, 368)
Screenshot: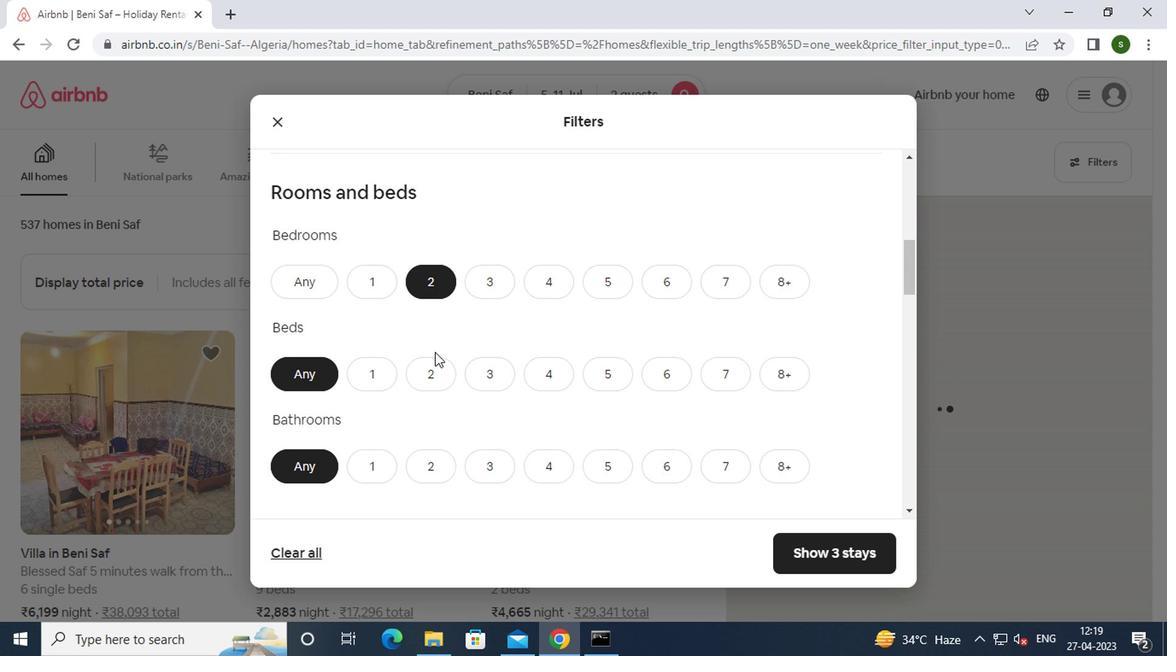 
Action: Mouse pressed left at (431, 368)
Screenshot: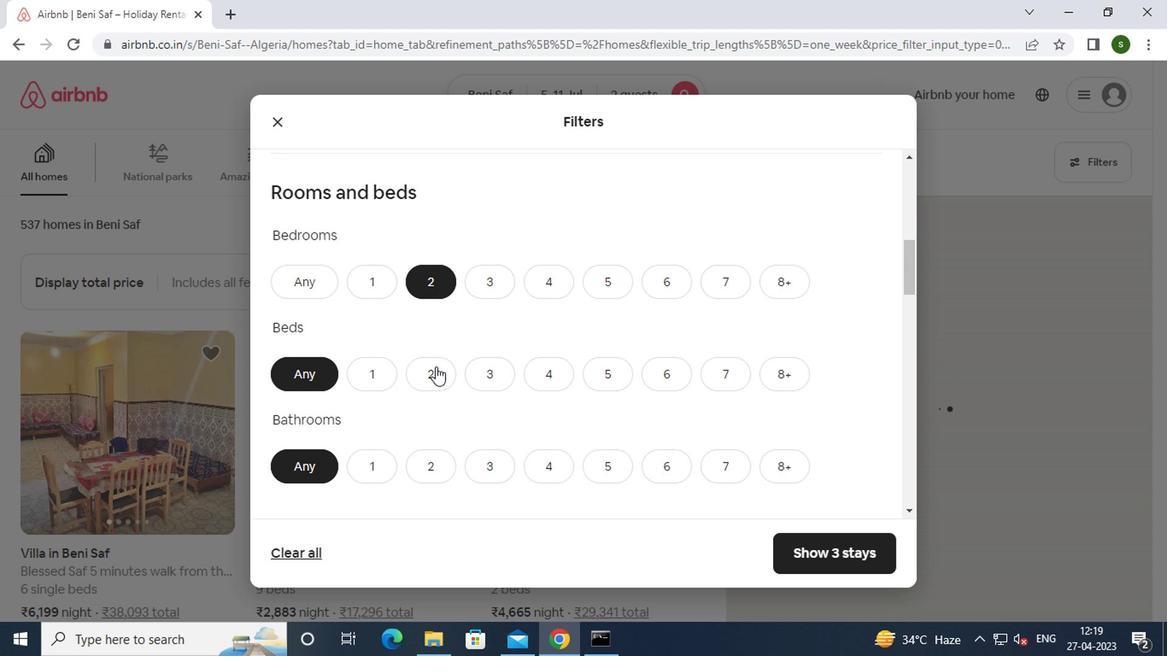 
Action: Mouse moved to (364, 463)
Screenshot: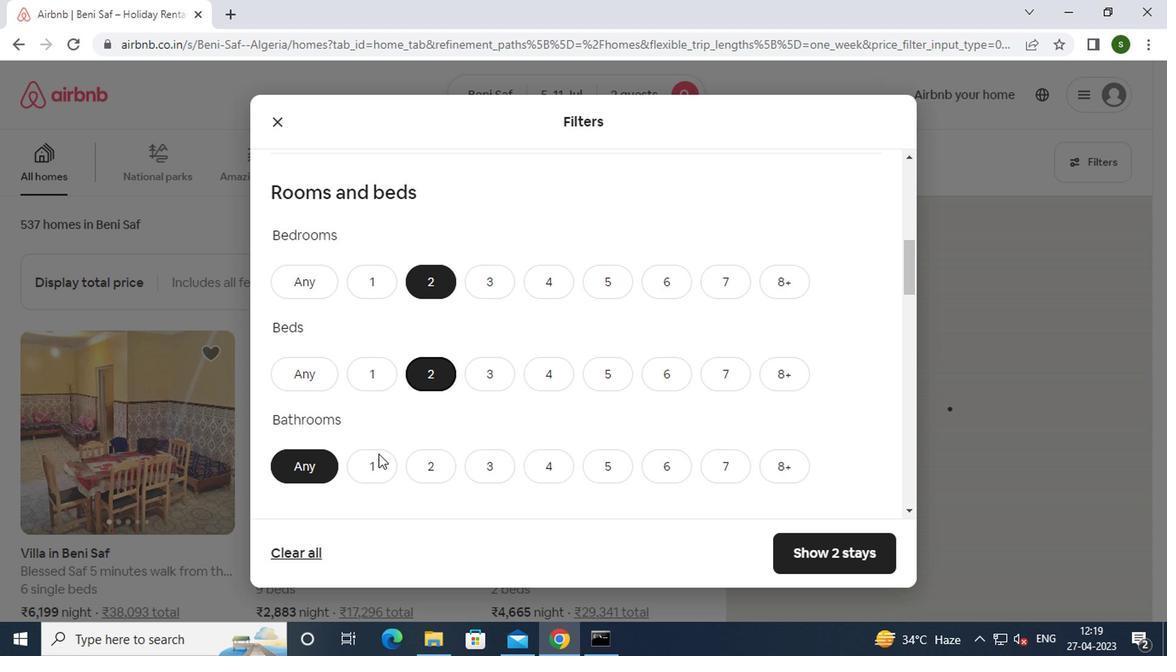 
Action: Mouse pressed left at (364, 463)
Screenshot: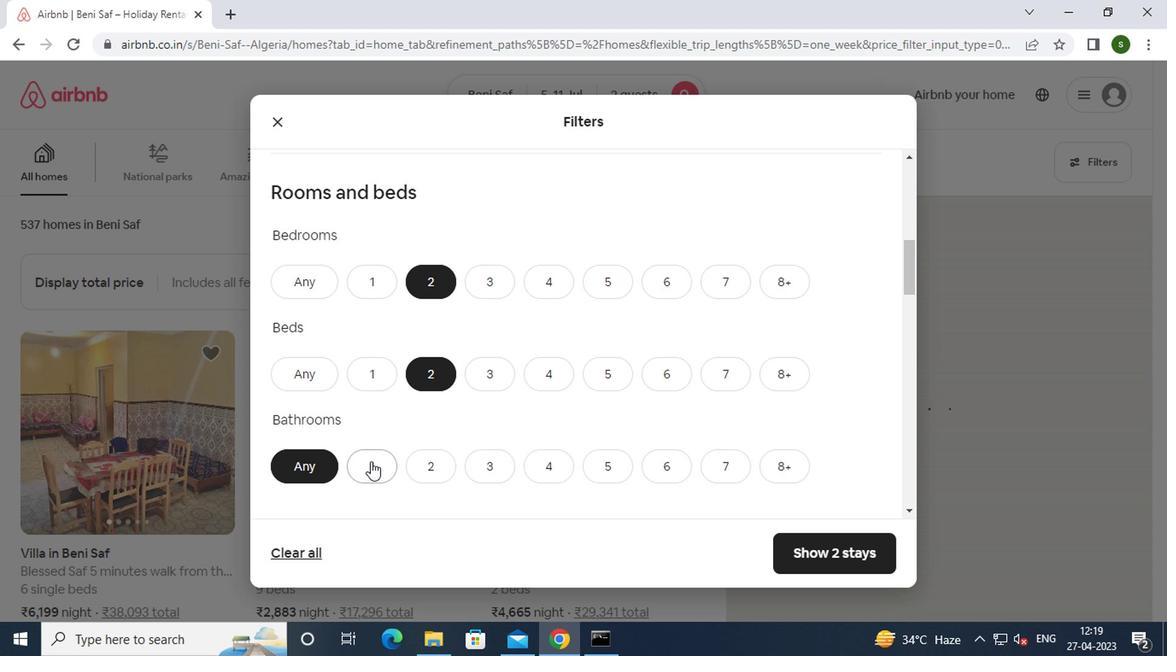 
Action: Mouse moved to (590, 369)
Screenshot: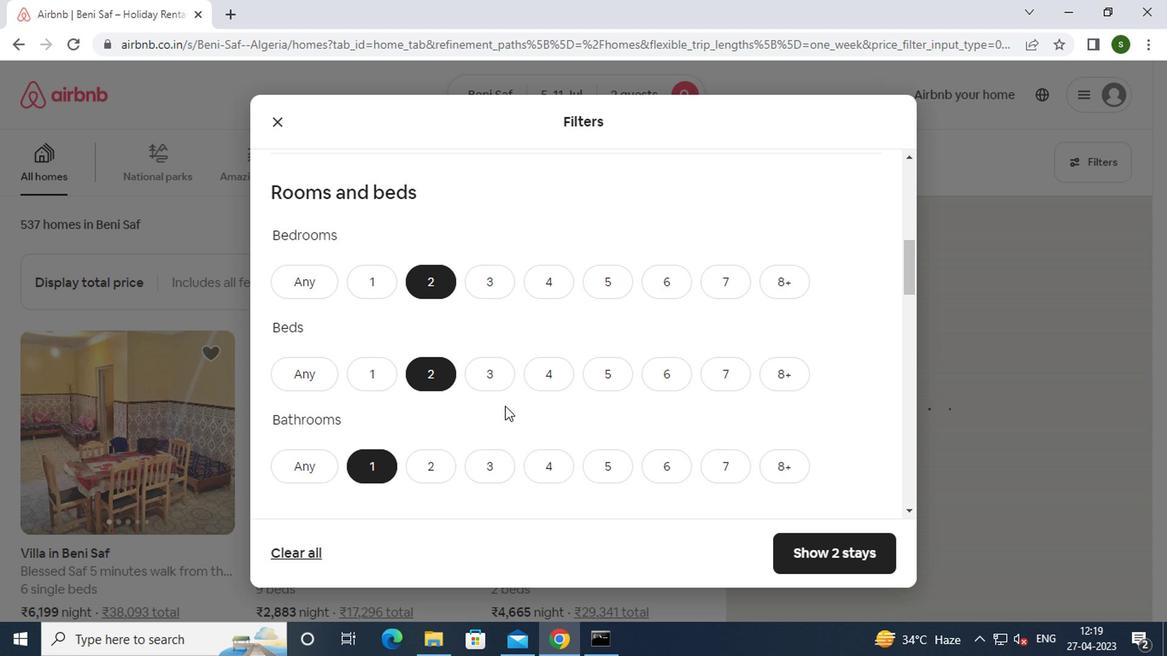 
Action: Mouse scrolled (590, 368) with delta (0, 0)
Screenshot: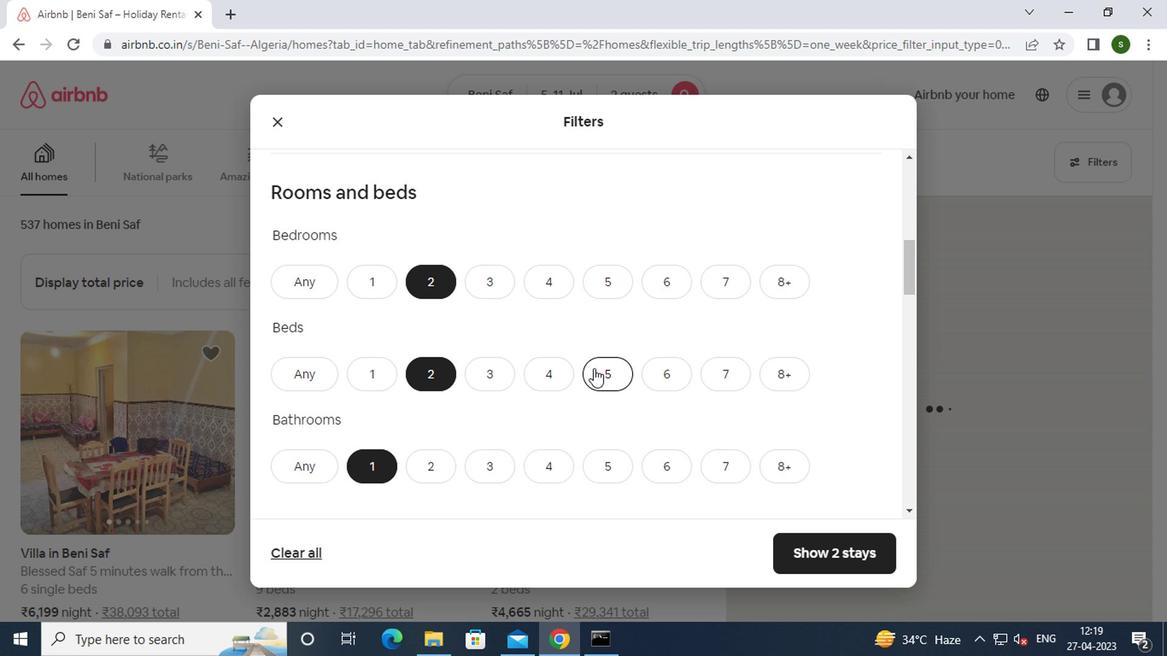 
Action: Mouse scrolled (590, 368) with delta (0, 0)
Screenshot: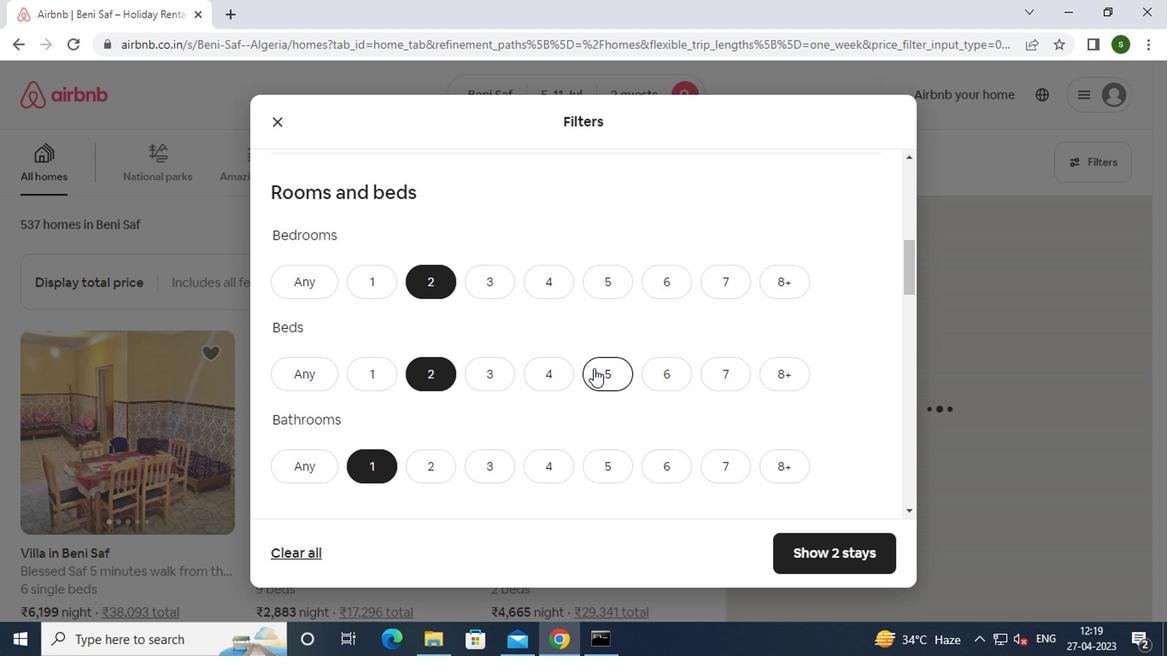 
Action: Mouse scrolled (590, 368) with delta (0, 0)
Screenshot: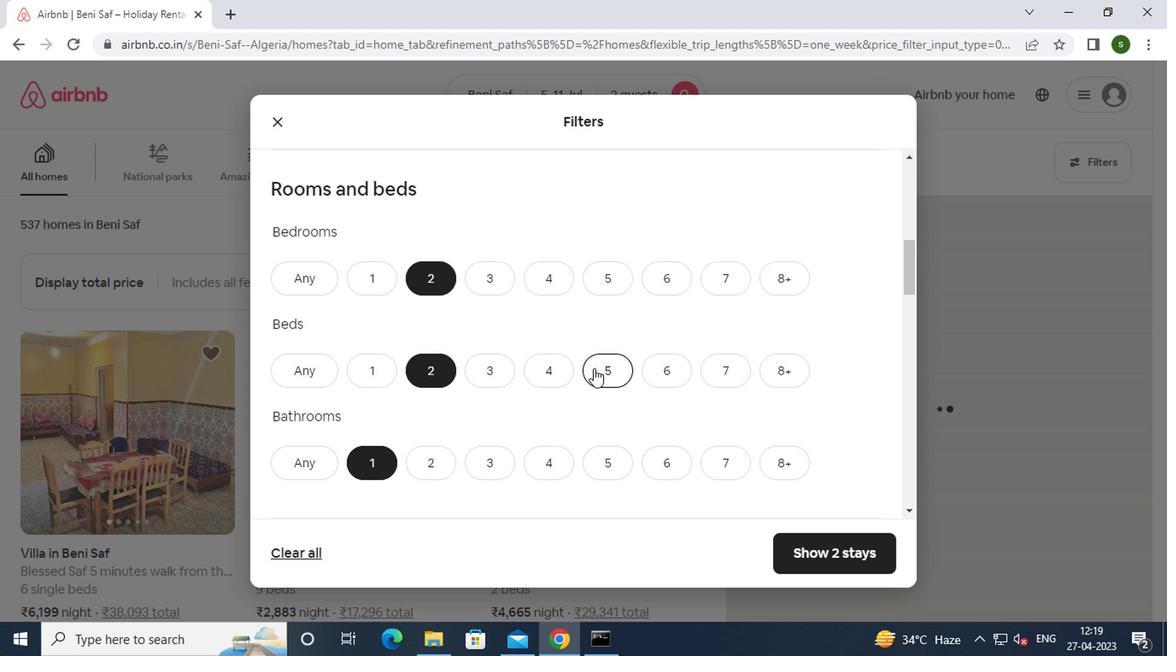 
Action: Mouse moved to (324, 382)
Screenshot: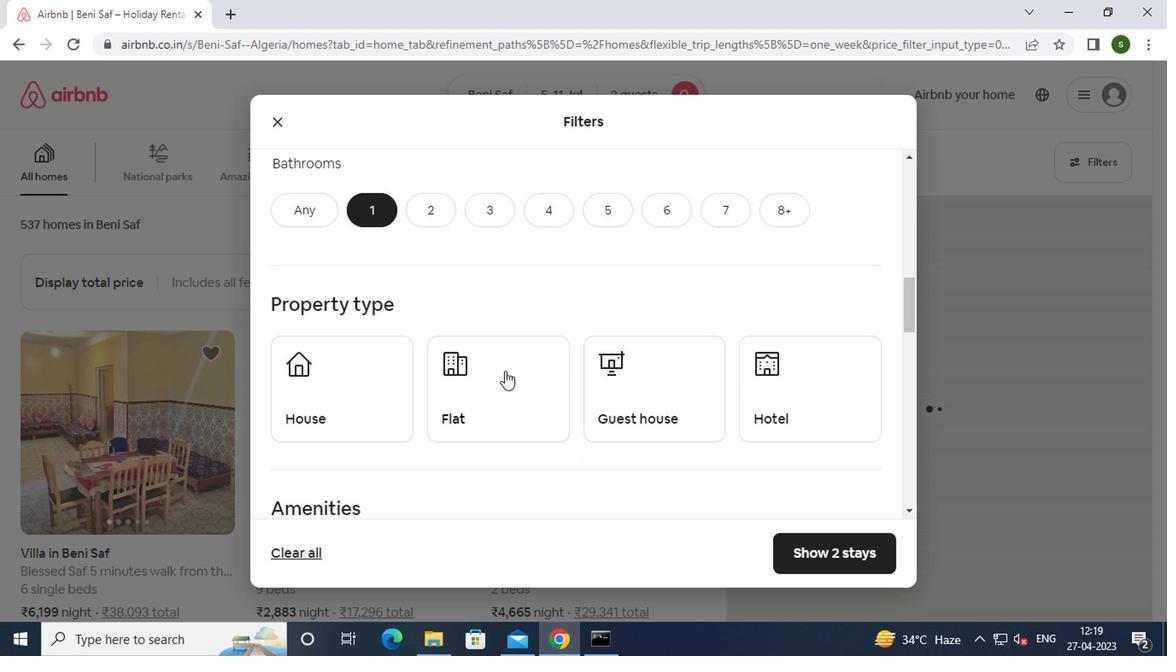 
Action: Mouse pressed left at (324, 382)
Screenshot: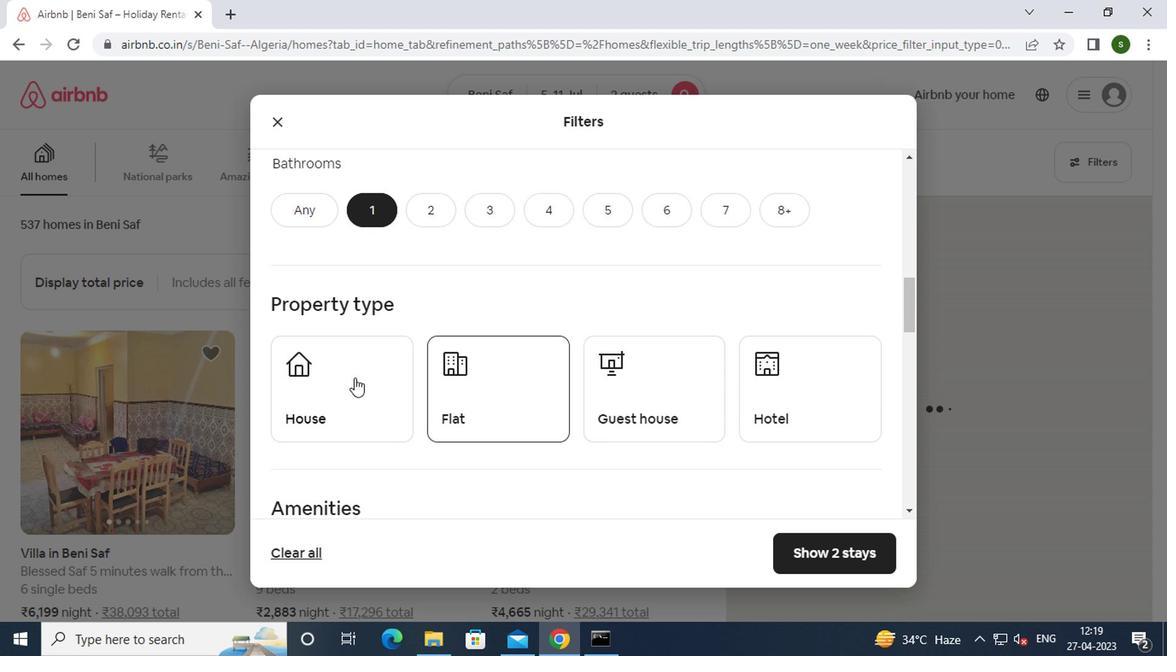 
Action: Mouse moved to (468, 363)
Screenshot: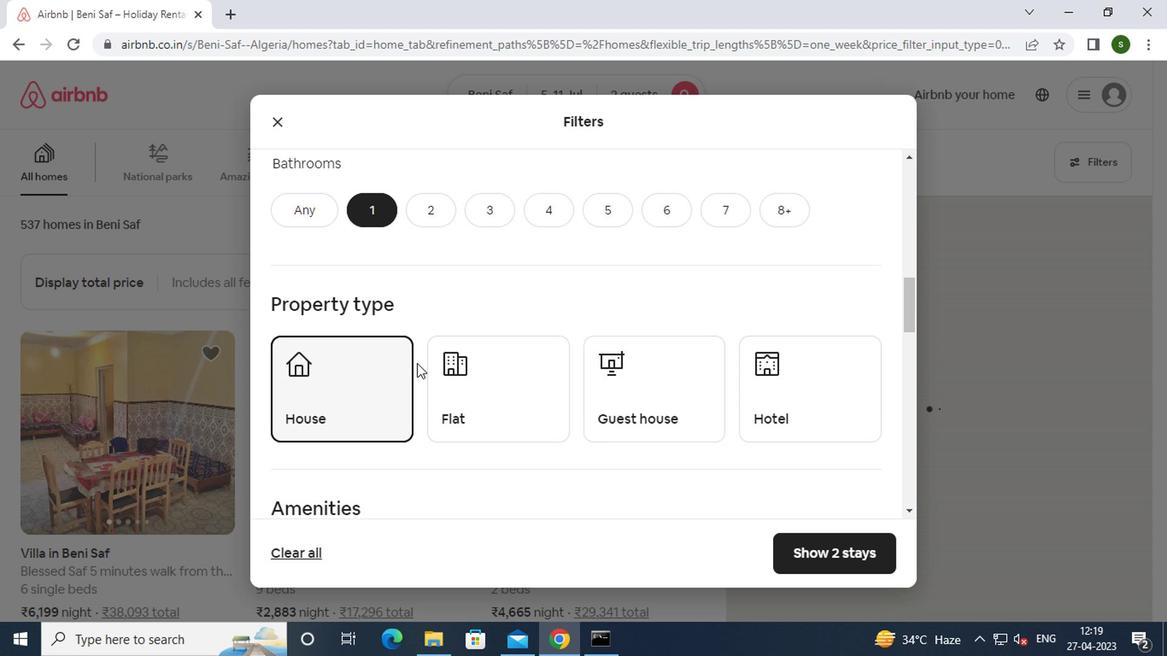 
Action: Mouse pressed left at (468, 363)
Screenshot: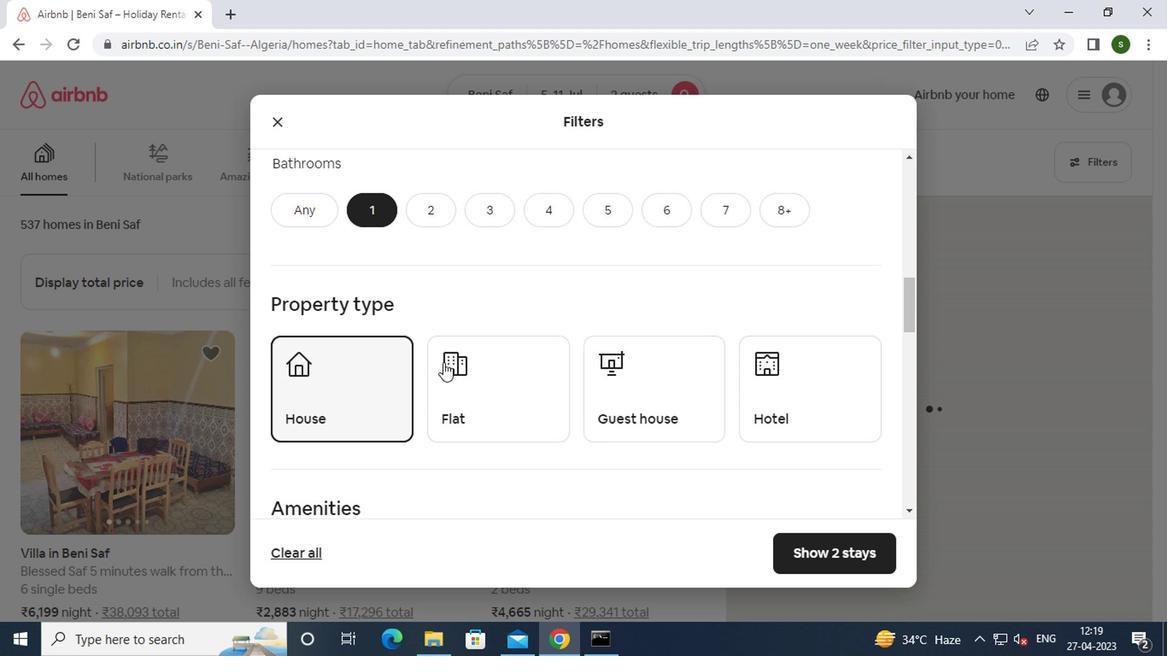 
Action: Mouse moved to (793, 407)
Screenshot: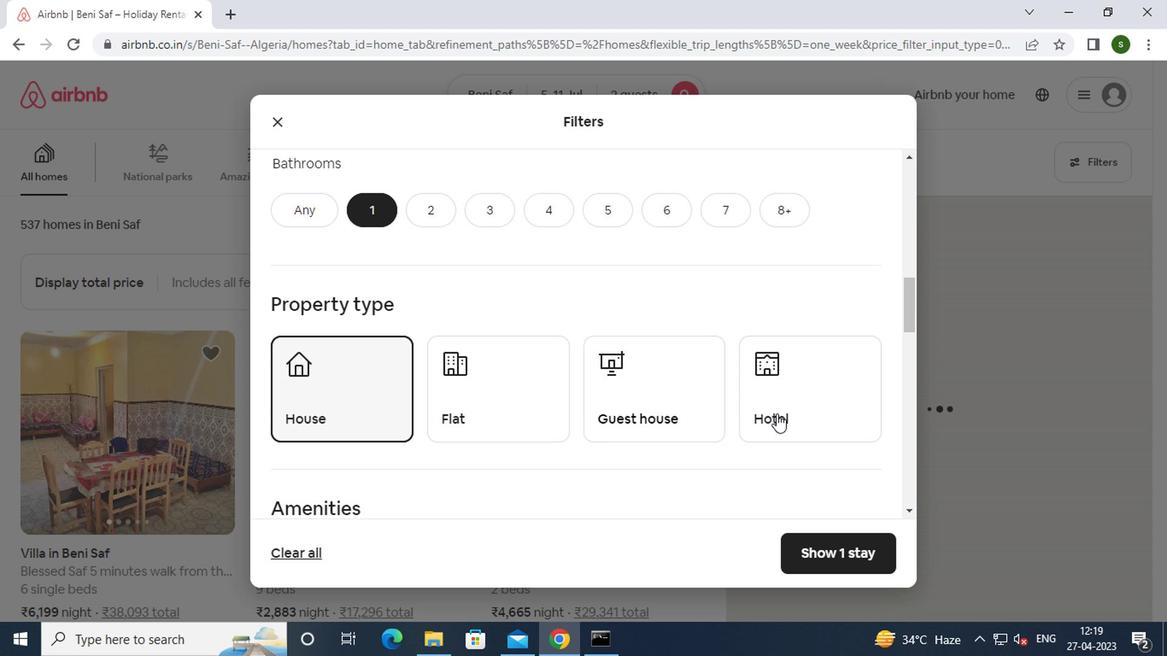 
Action: Mouse pressed left at (793, 407)
Screenshot: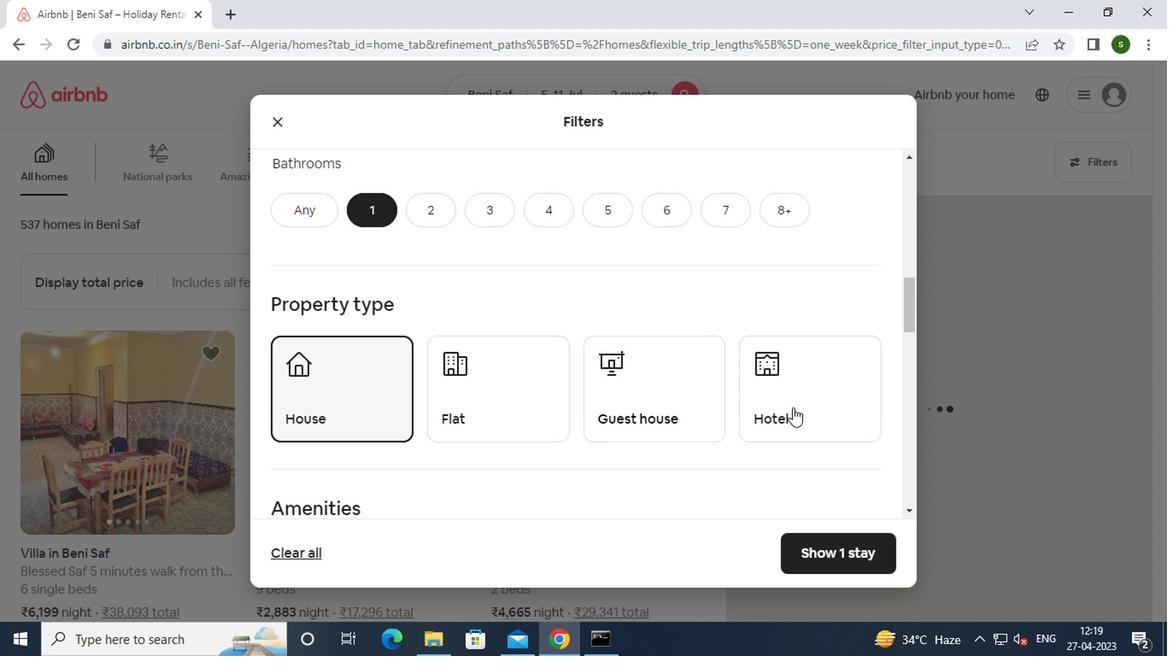 
Action: Mouse moved to (699, 313)
Screenshot: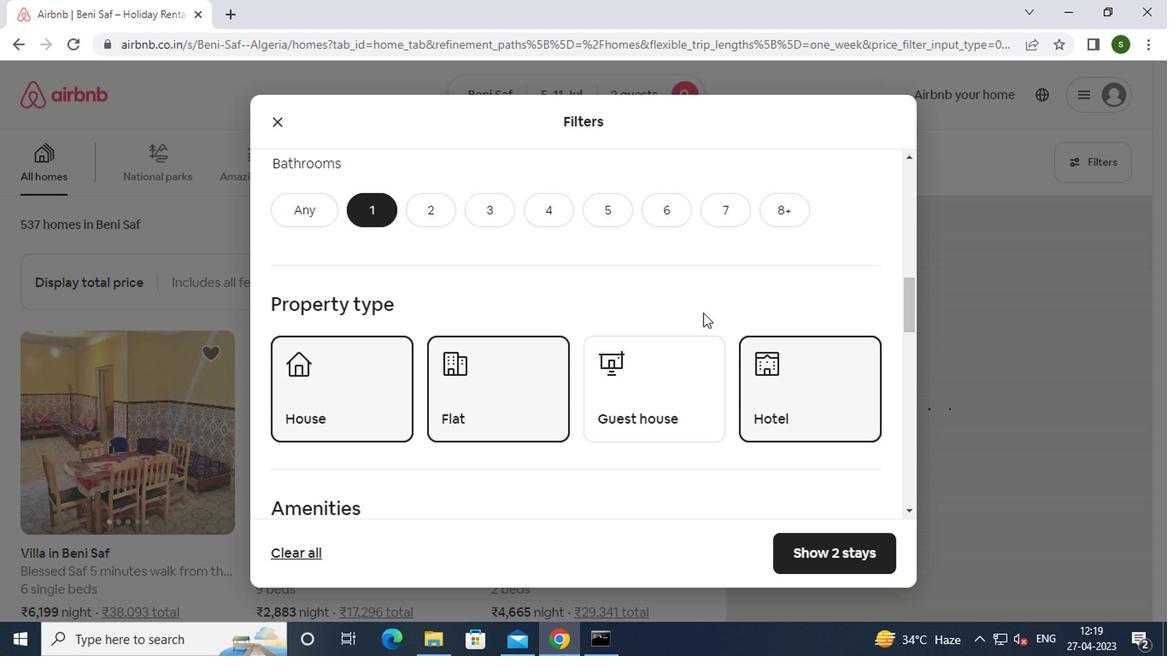 
Action: Mouse scrolled (699, 313) with delta (0, 0)
Screenshot: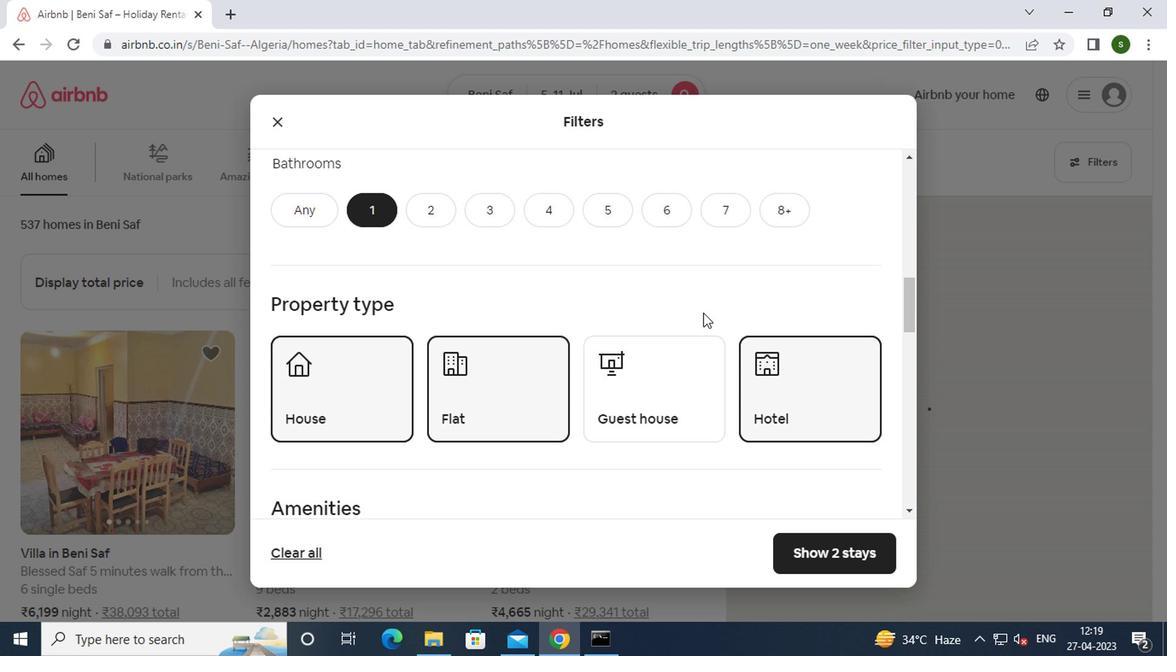 
Action: Mouse scrolled (699, 313) with delta (0, 0)
Screenshot: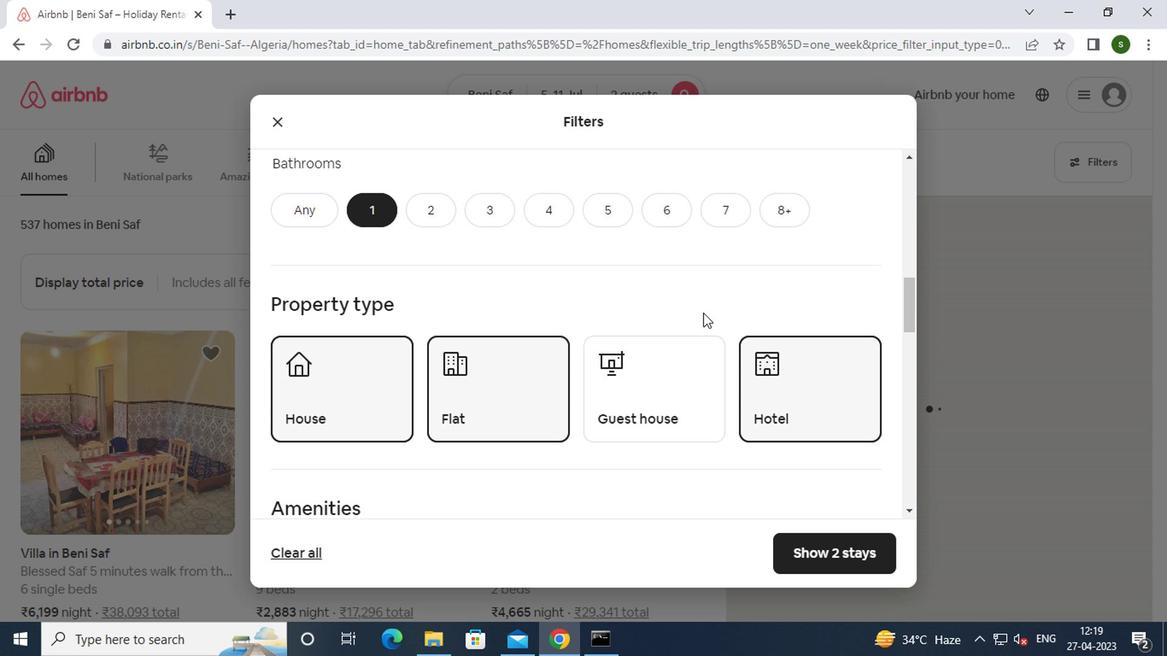 
Action: Mouse scrolled (699, 313) with delta (0, 0)
Screenshot: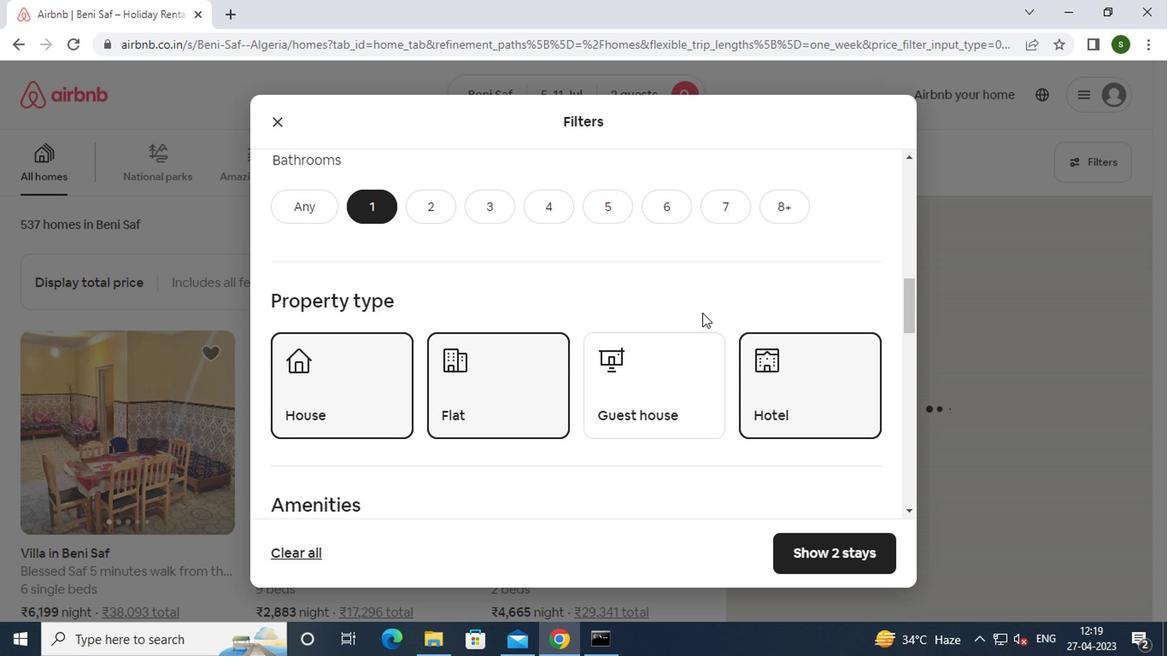 
Action: Mouse moved to (697, 313)
Screenshot: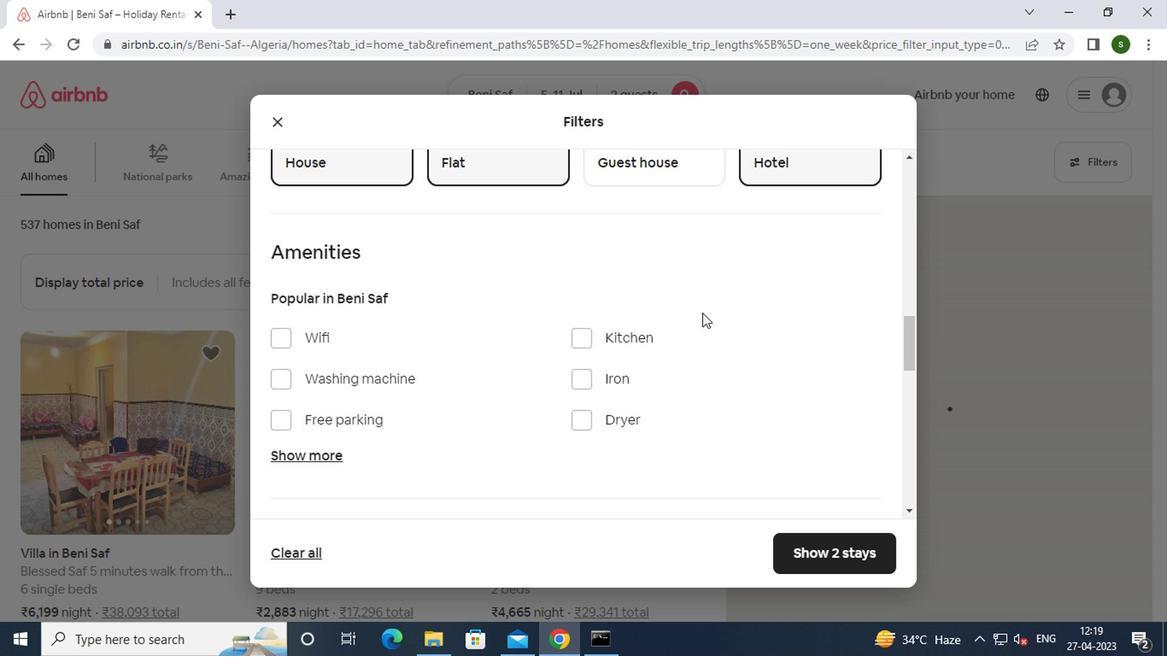 
Action: Mouse scrolled (697, 313) with delta (0, 0)
Screenshot: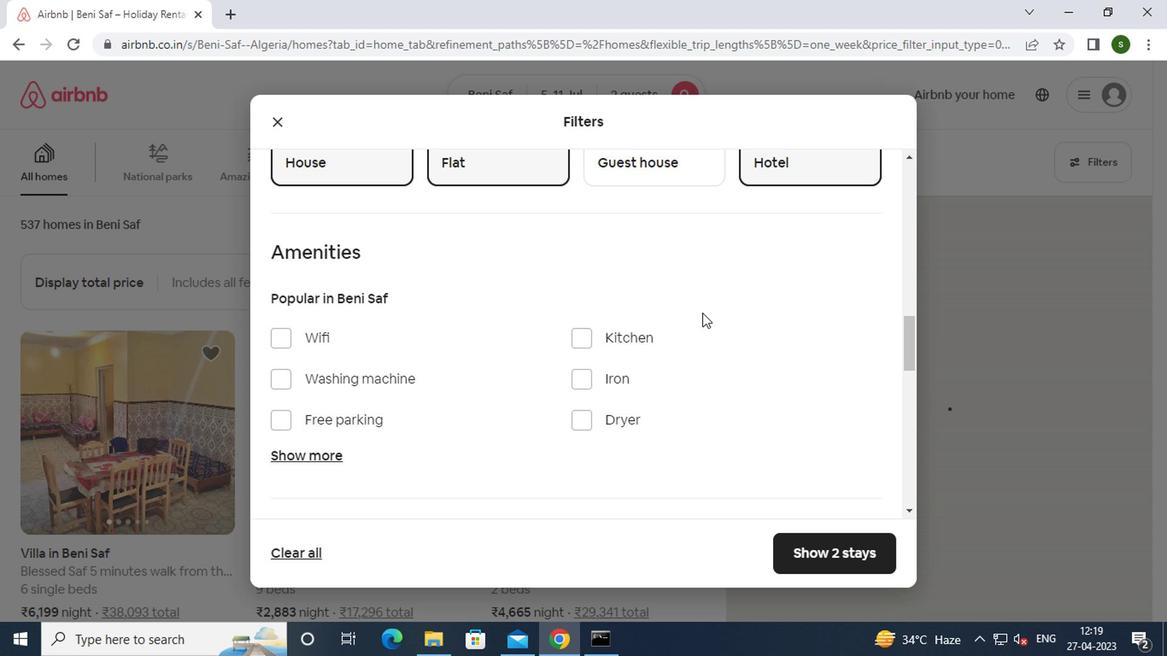 
Action: Mouse moved to (696, 315)
Screenshot: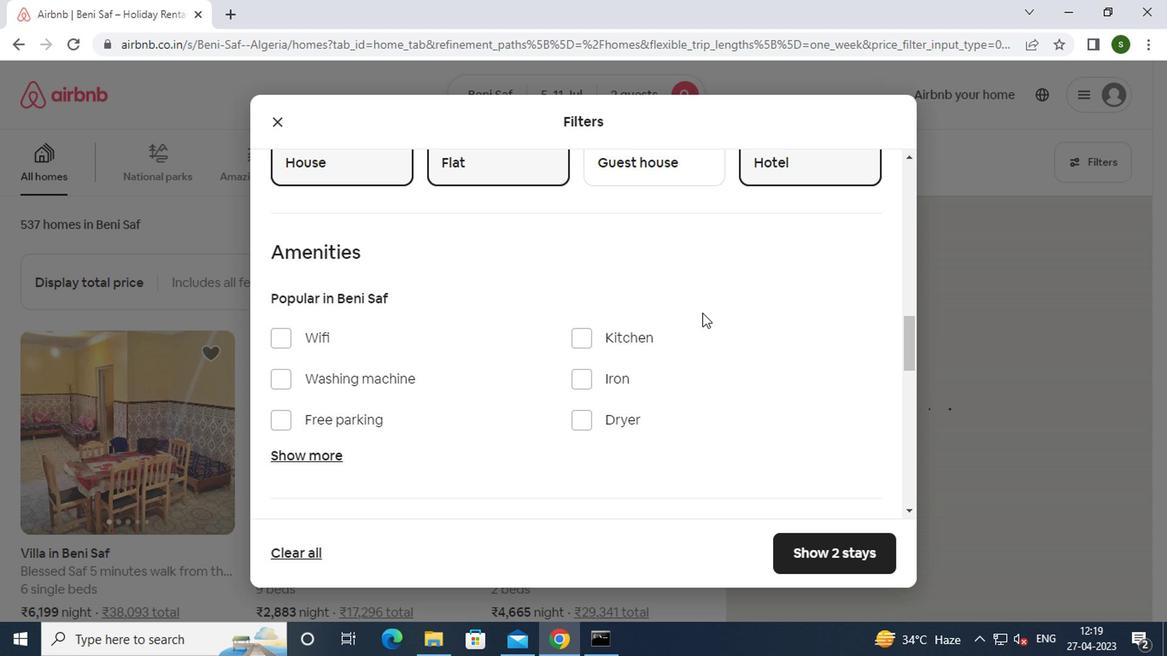 
Action: Mouse scrolled (696, 313) with delta (0, -1)
Screenshot: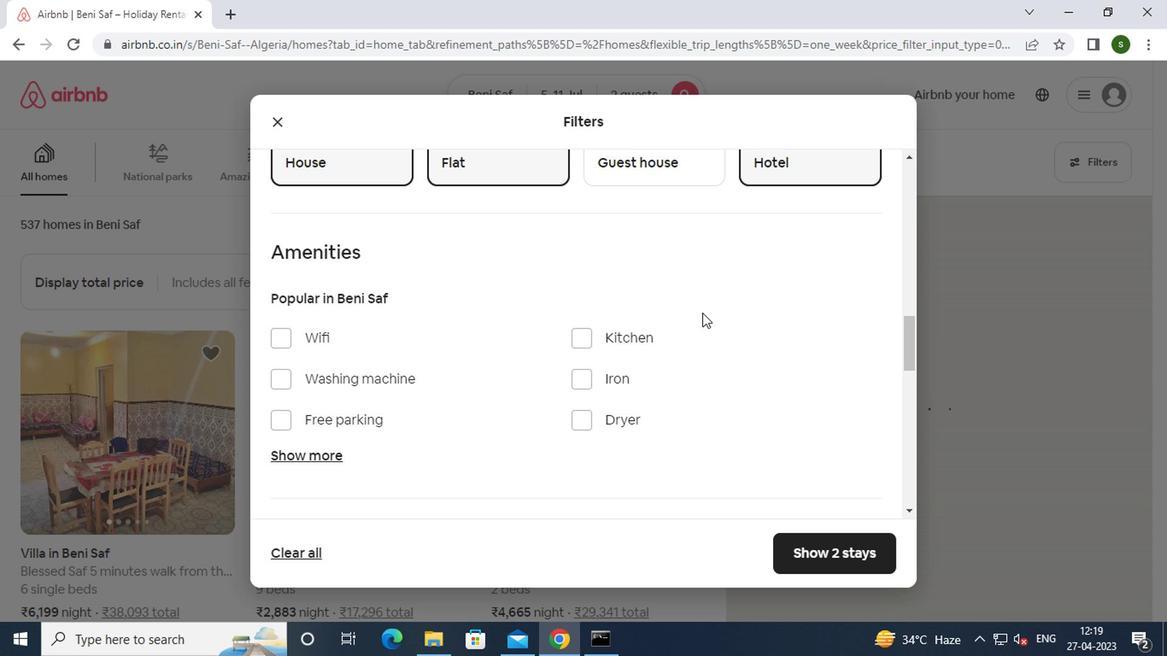 
Action: Mouse scrolled (696, 313) with delta (0, -1)
Screenshot: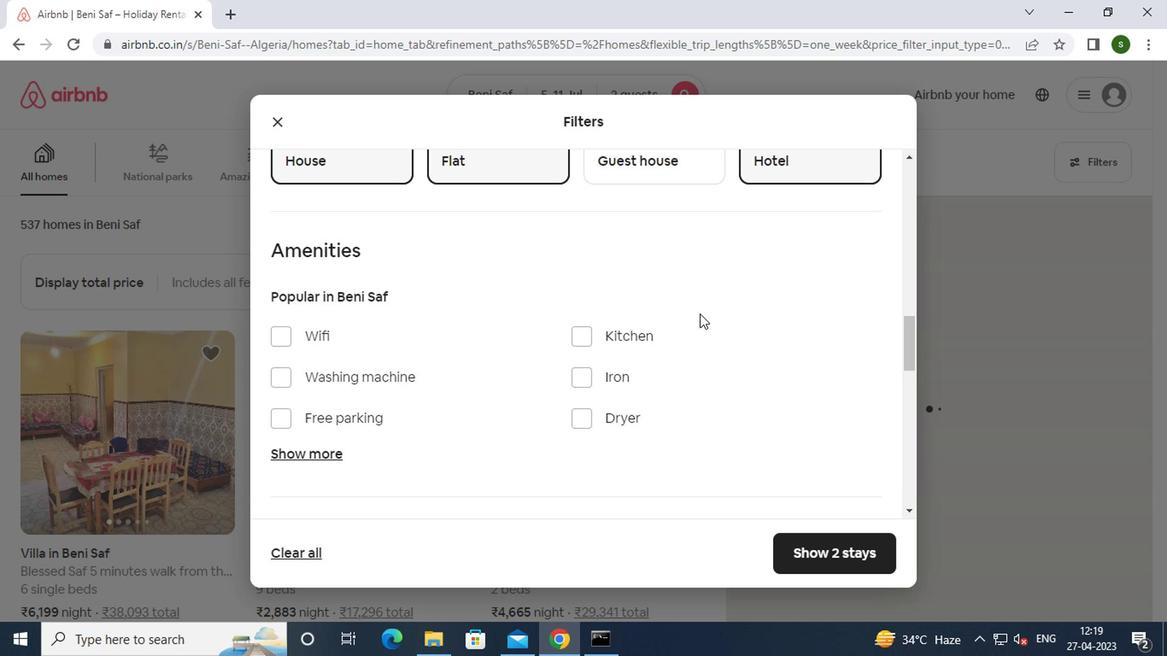 
Action: Mouse moved to (845, 405)
Screenshot: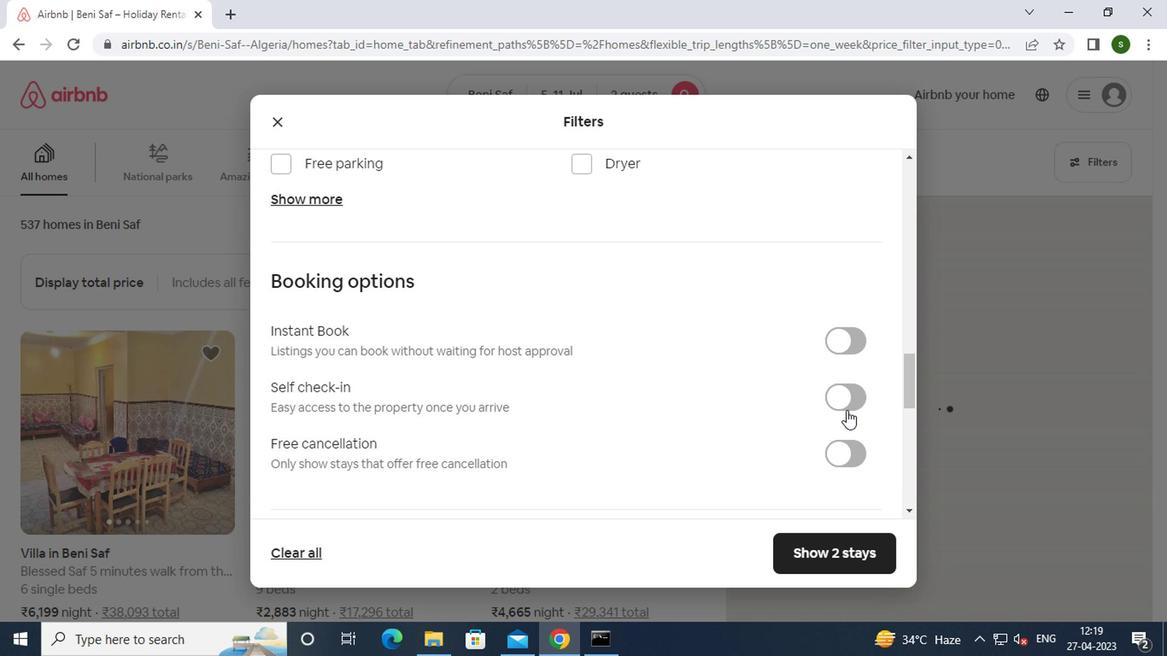 
Action: Mouse pressed left at (845, 405)
Screenshot: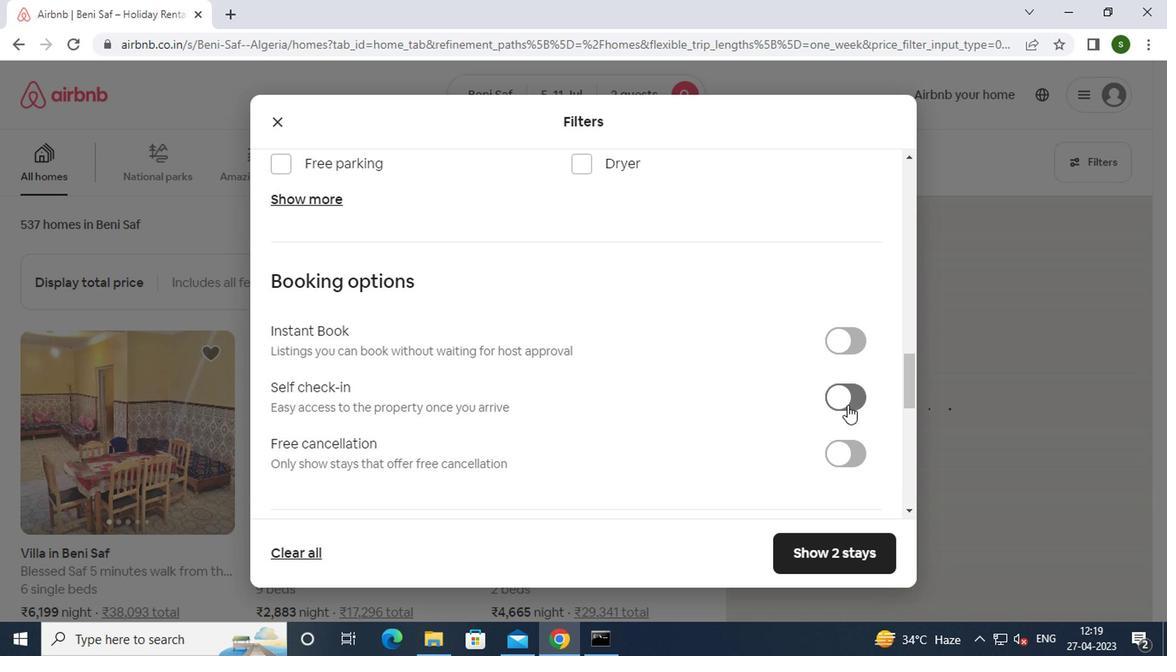 
Action: Mouse moved to (825, 546)
Screenshot: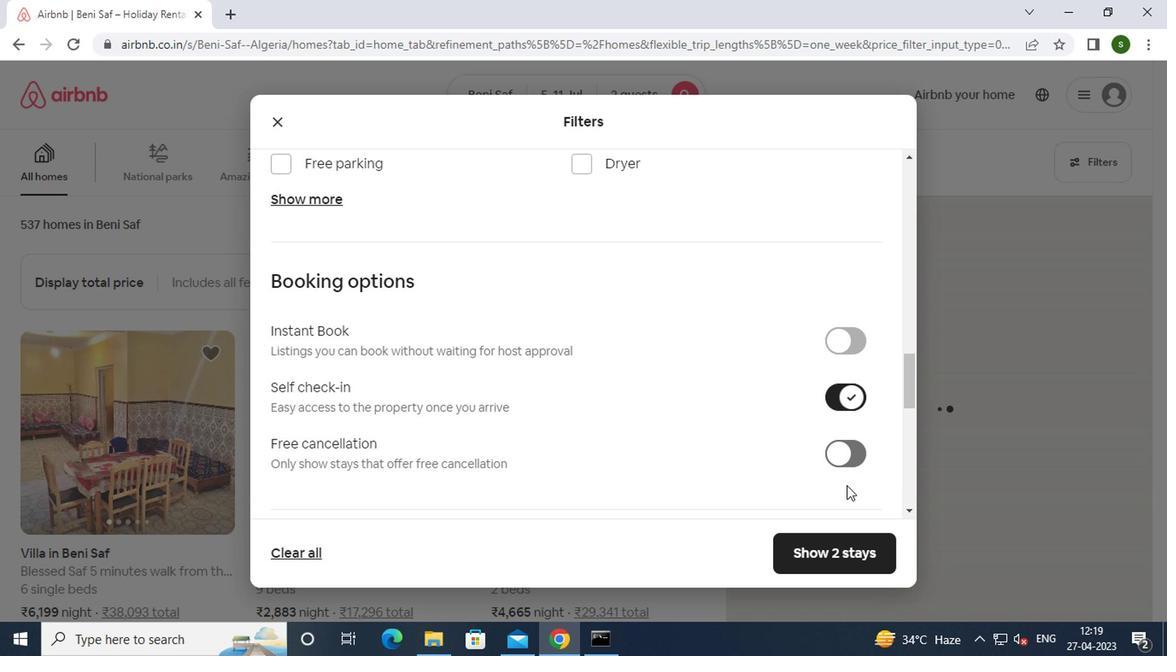 
Action: Mouse pressed left at (825, 546)
Screenshot: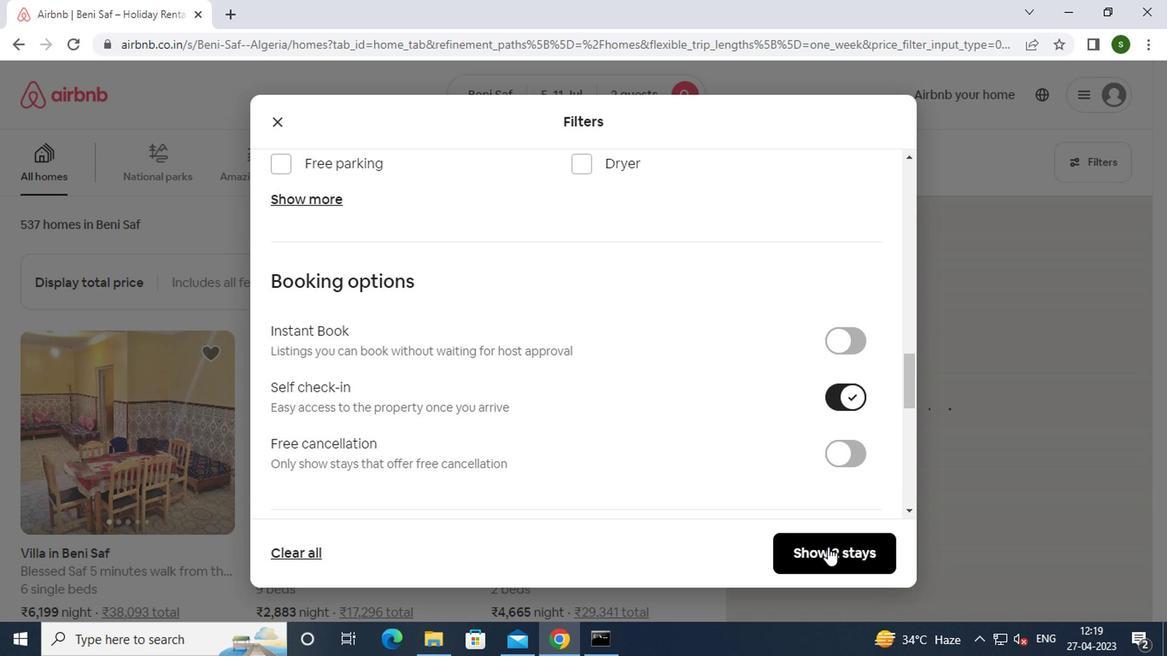 
